 Task: Look for space in Placetas, Cuba from 8th June, 2023 to 19th June, 2023 for 1 adult in price range Rs.5000 to Rs.12000. Place can be shared room with 1  bedroom having 1 bed and 1 bathroom. Property type can be house, flat, guest house, hotel. Booking option can be shelf check-in. Required host language is .
Action: Mouse moved to (460, 100)
Screenshot: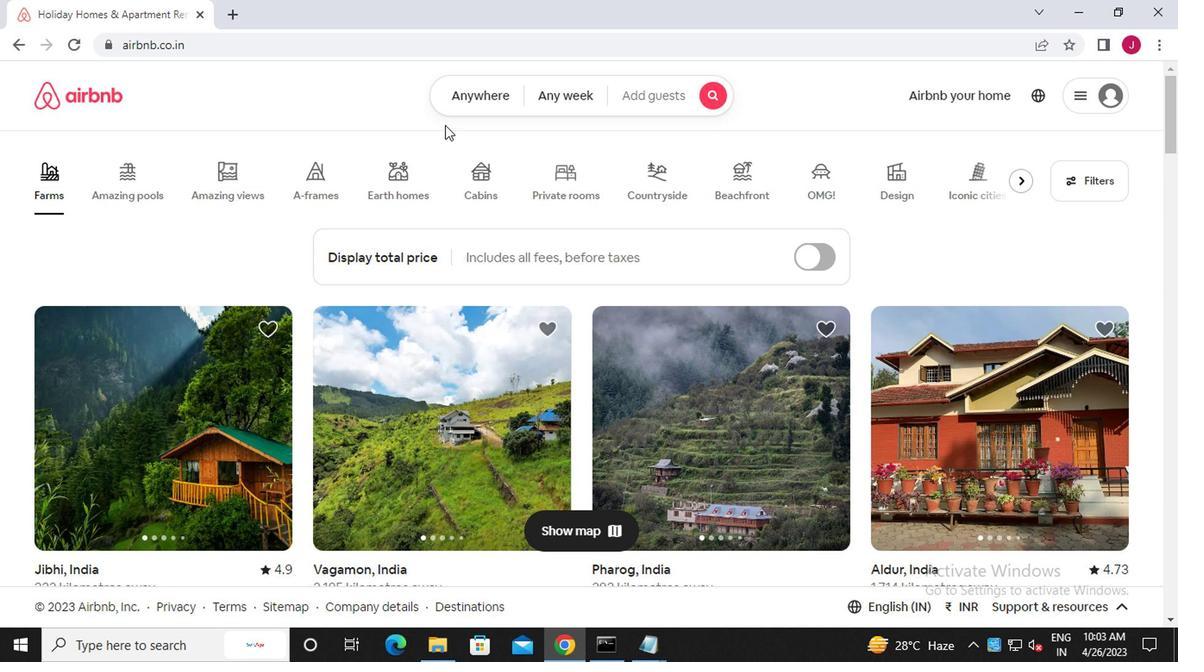 
Action: Mouse pressed left at (460, 100)
Screenshot: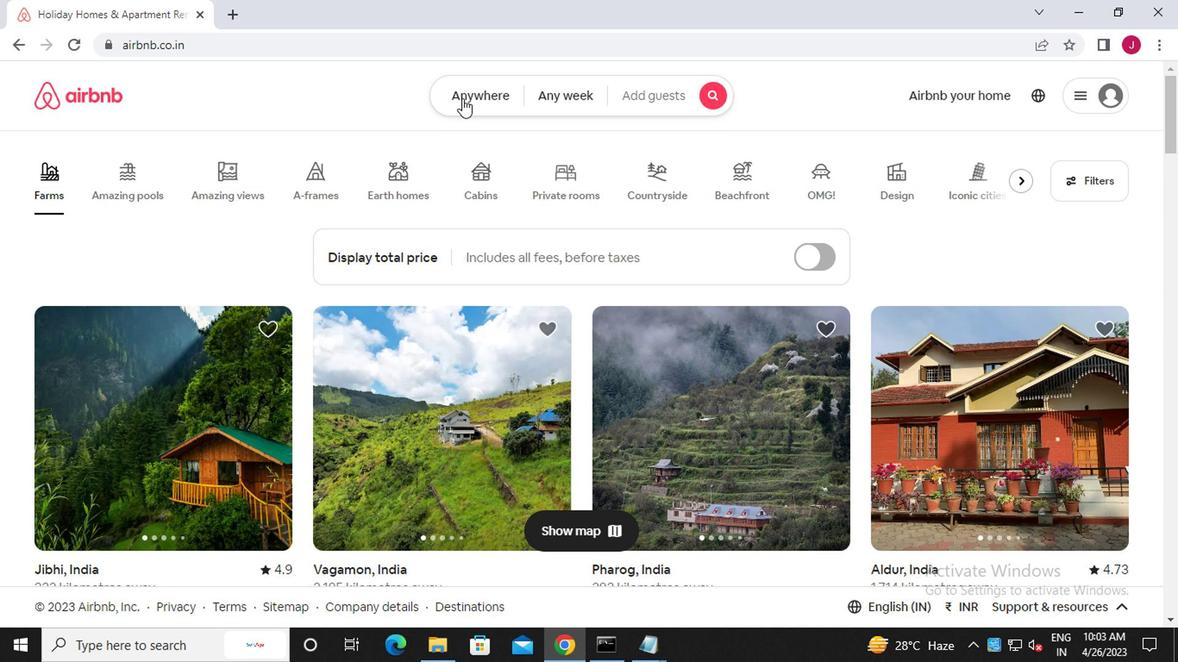 
Action: Mouse moved to (294, 168)
Screenshot: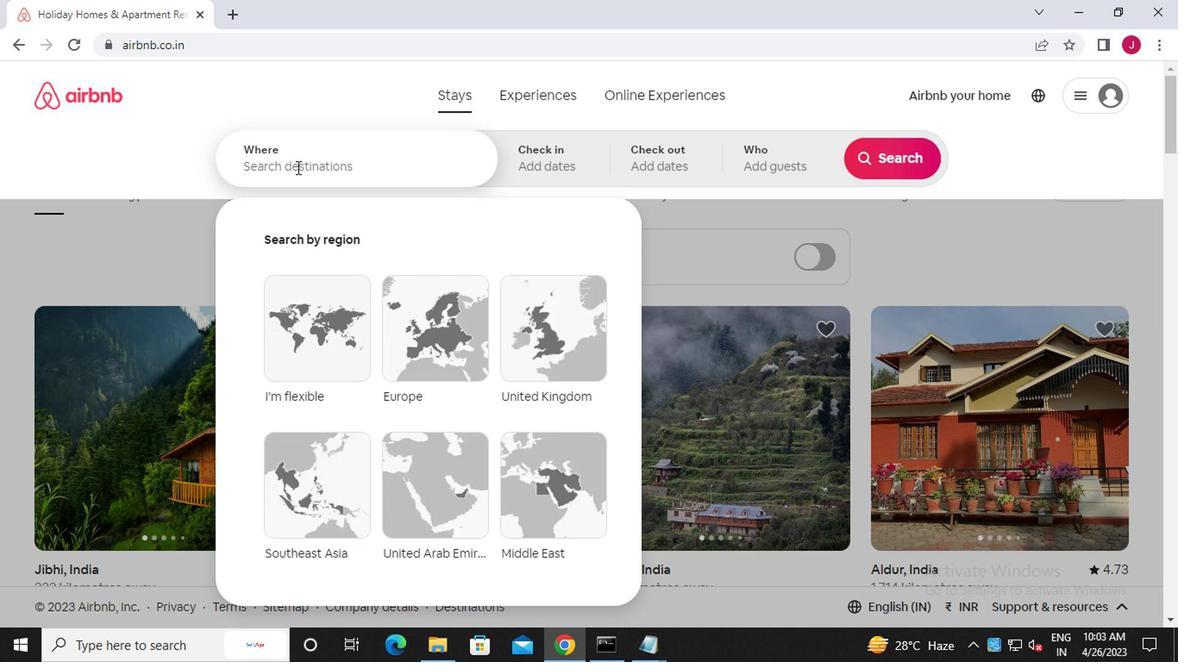 
Action: Mouse pressed left at (294, 168)
Screenshot: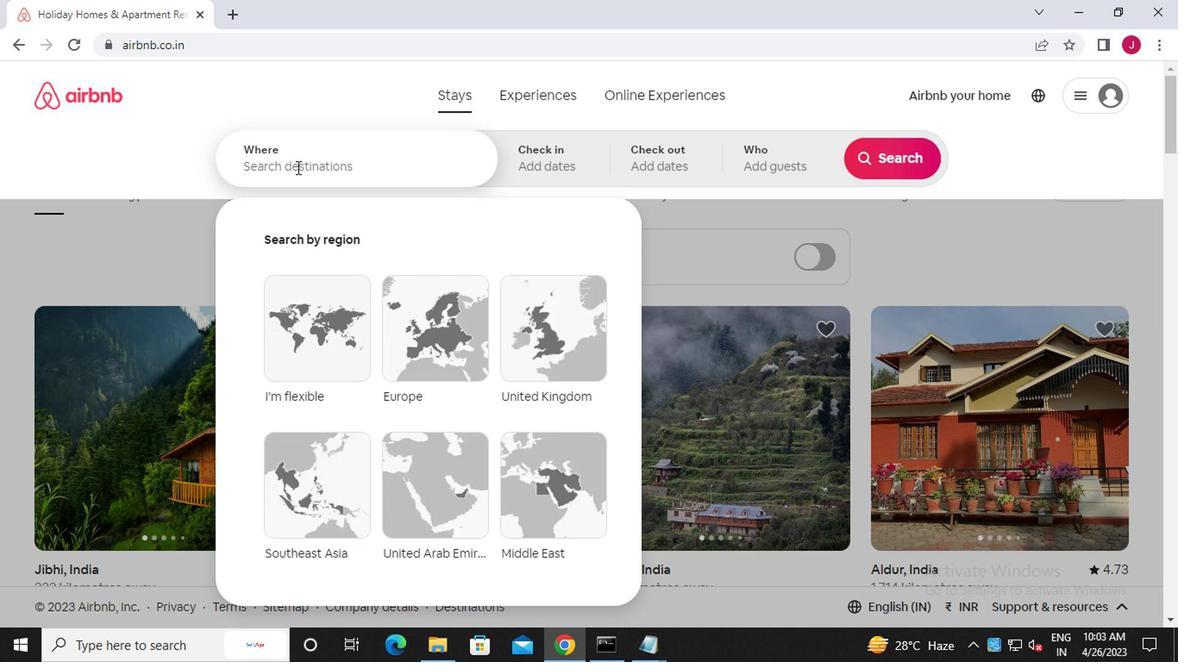 
Action: Mouse moved to (294, 169)
Screenshot: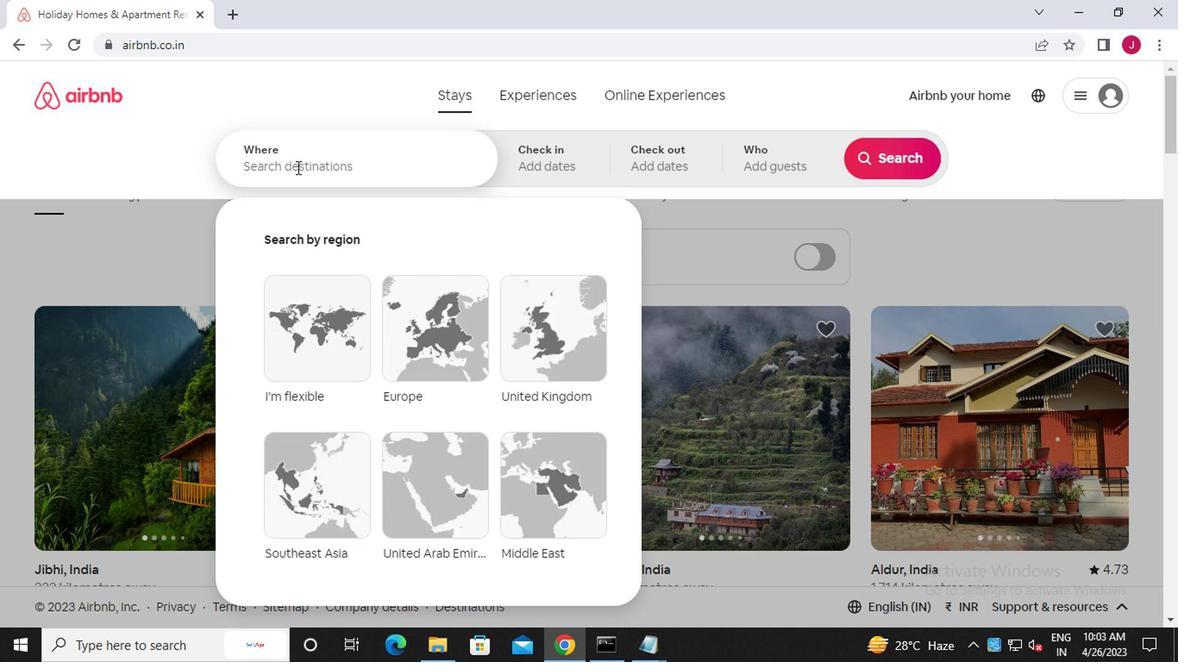 
Action: Key pressed p<Key.caps_lock>lacetas,<Key.caps_lock>c<Key.caps_lock>uba
Screenshot: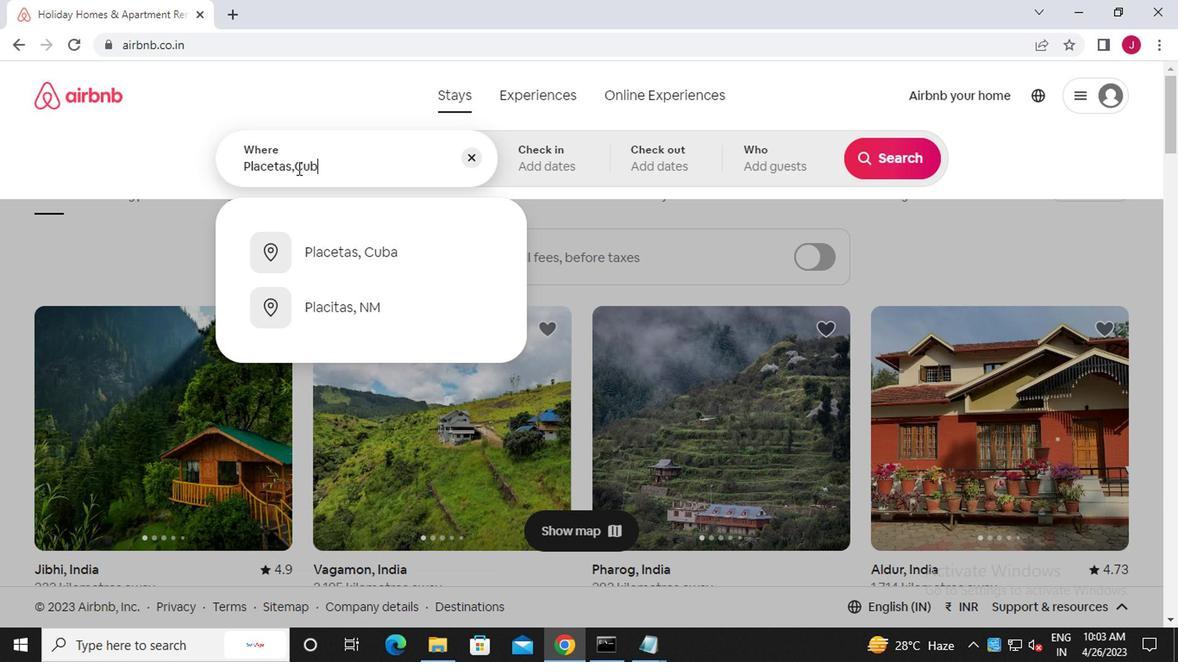 
Action: Mouse moved to (354, 254)
Screenshot: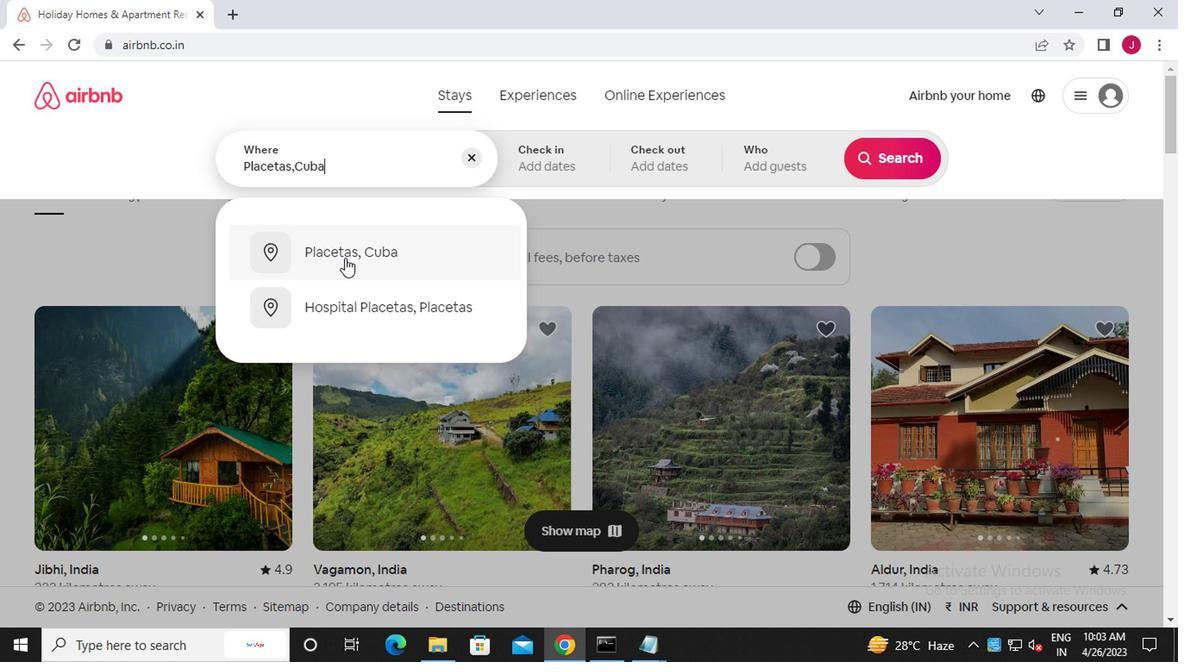 
Action: Mouse pressed left at (354, 254)
Screenshot: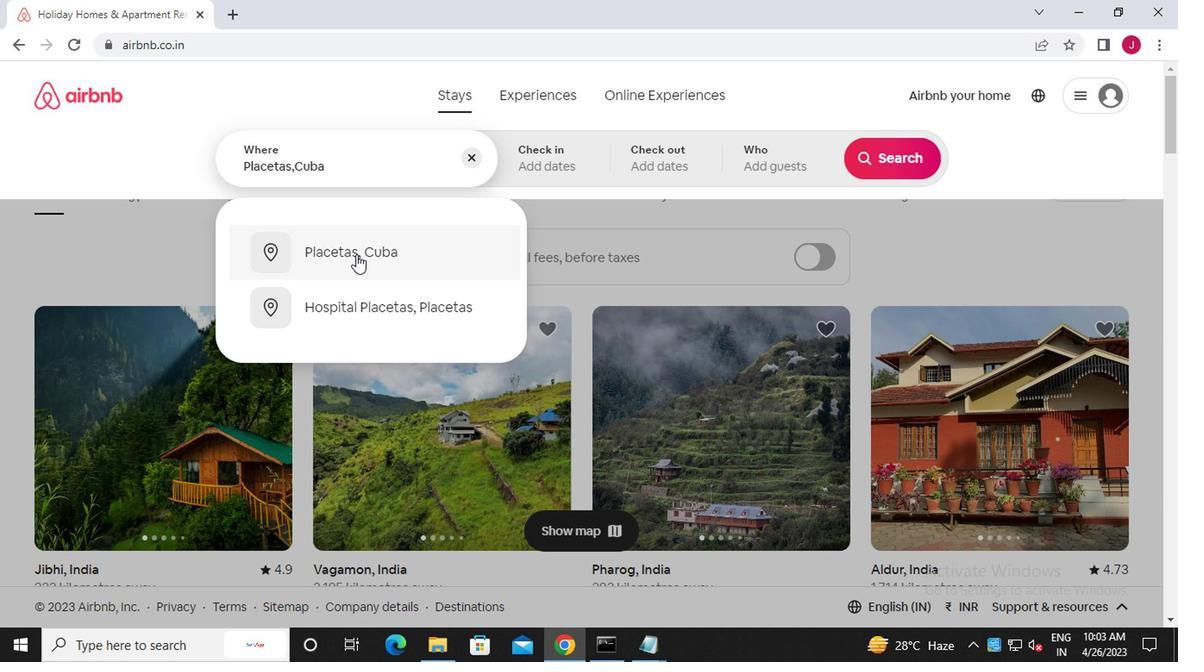 
Action: Mouse moved to (871, 301)
Screenshot: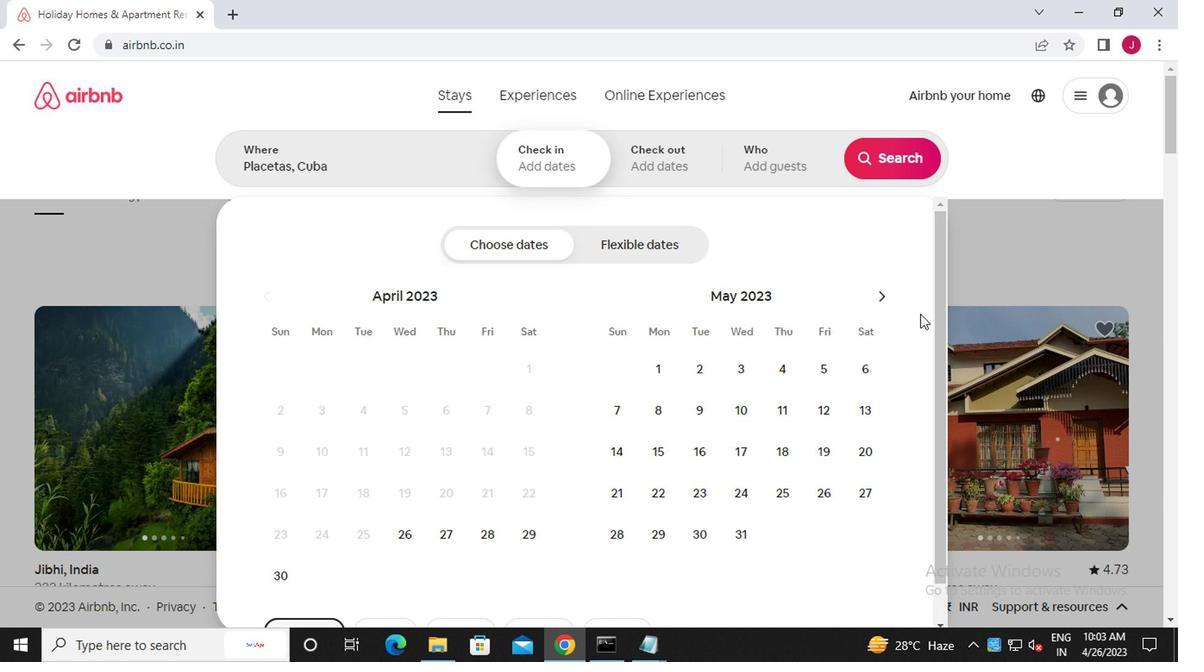 
Action: Mouse pressed left at (871, 301)
Screenshot: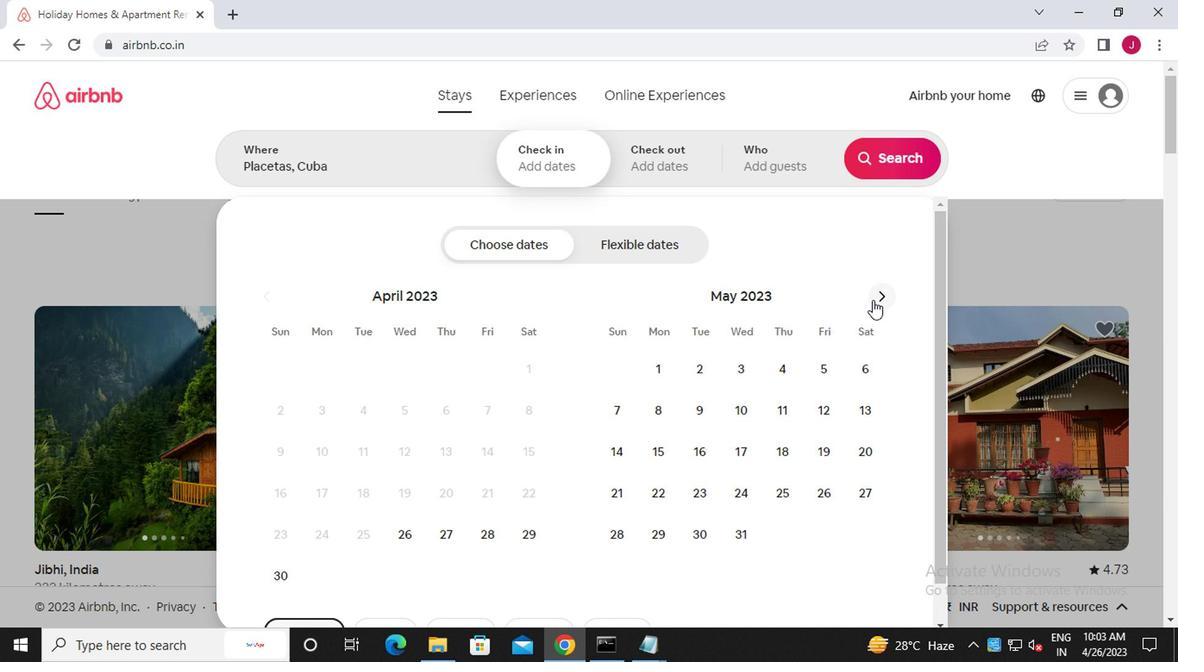 
Action: Mouse moved to (784, 420)
Screenshot: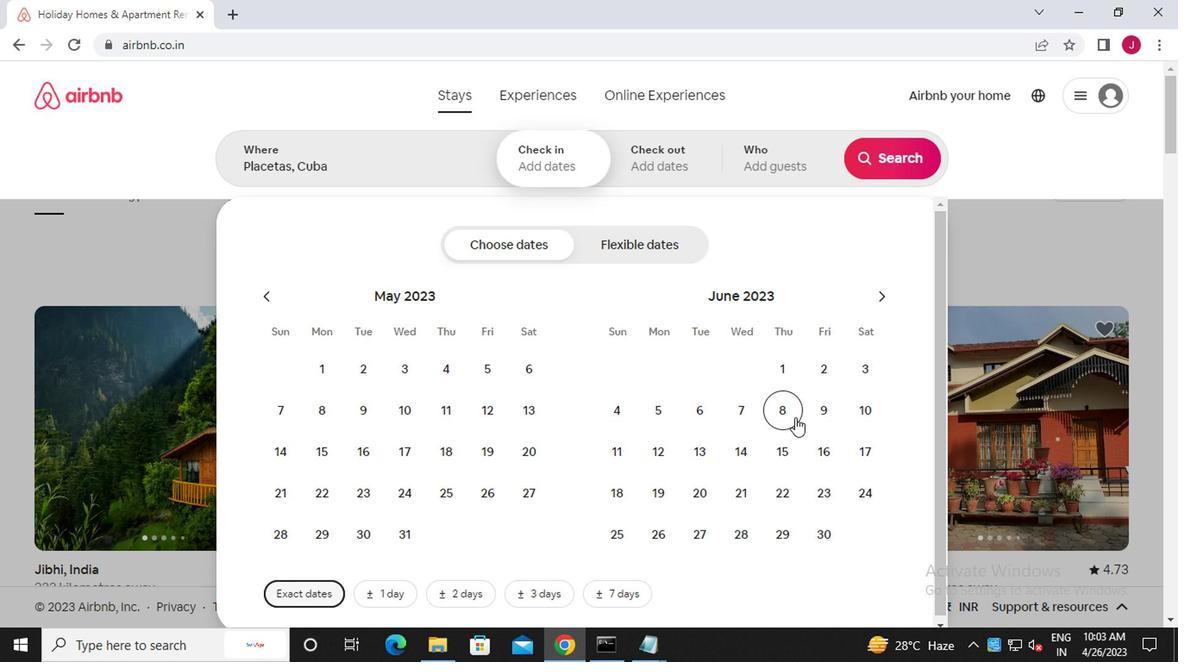 
Action: Mouse pressed left at (784, 420)
Screenshot: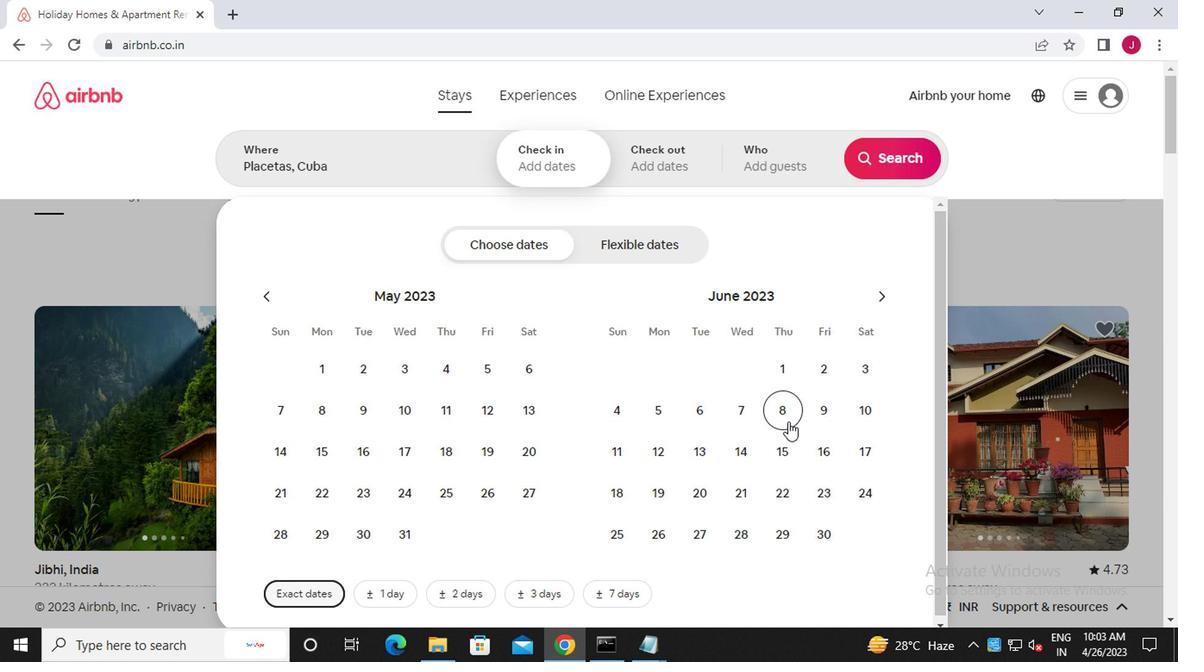 
Action: Mouse moved to (661, 494)
Screenshot: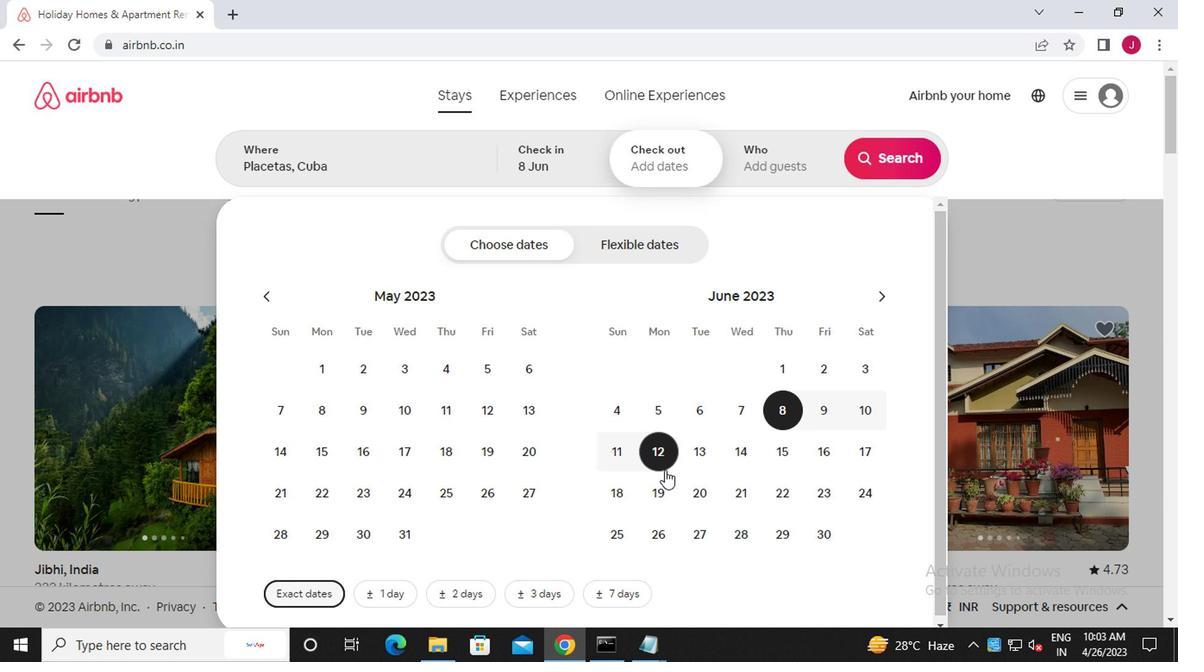 
Action: Mouse pressed left at (661, 494)
Screenshot: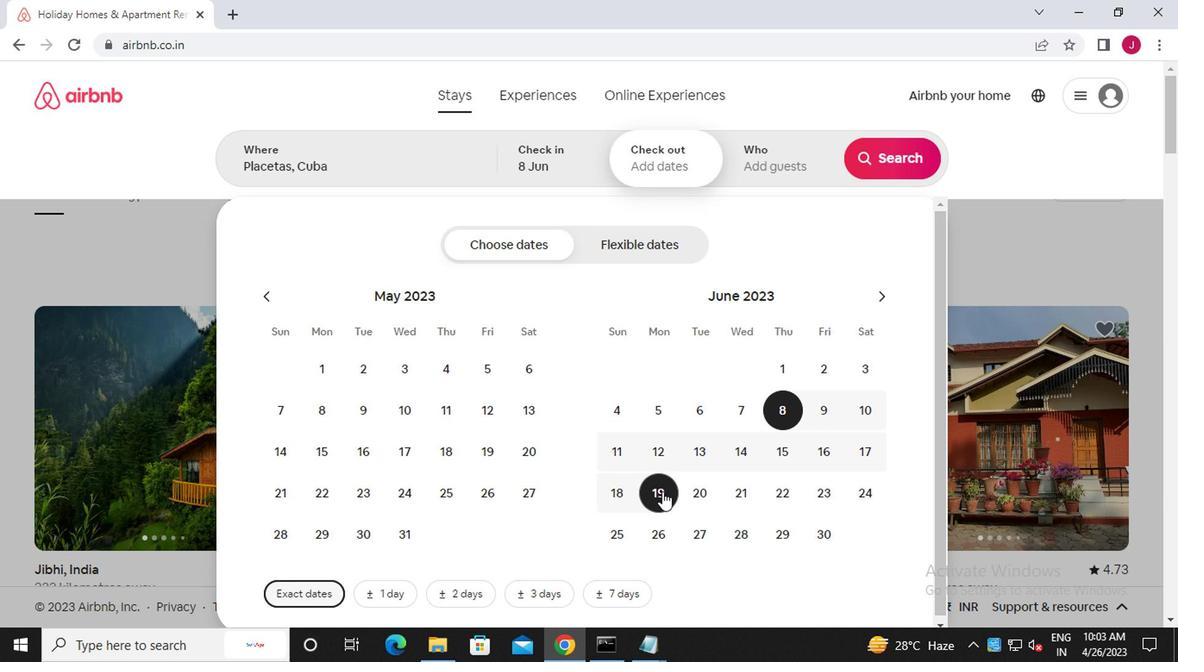 
Action: Mouse moved to (767, 158)
Screenshot: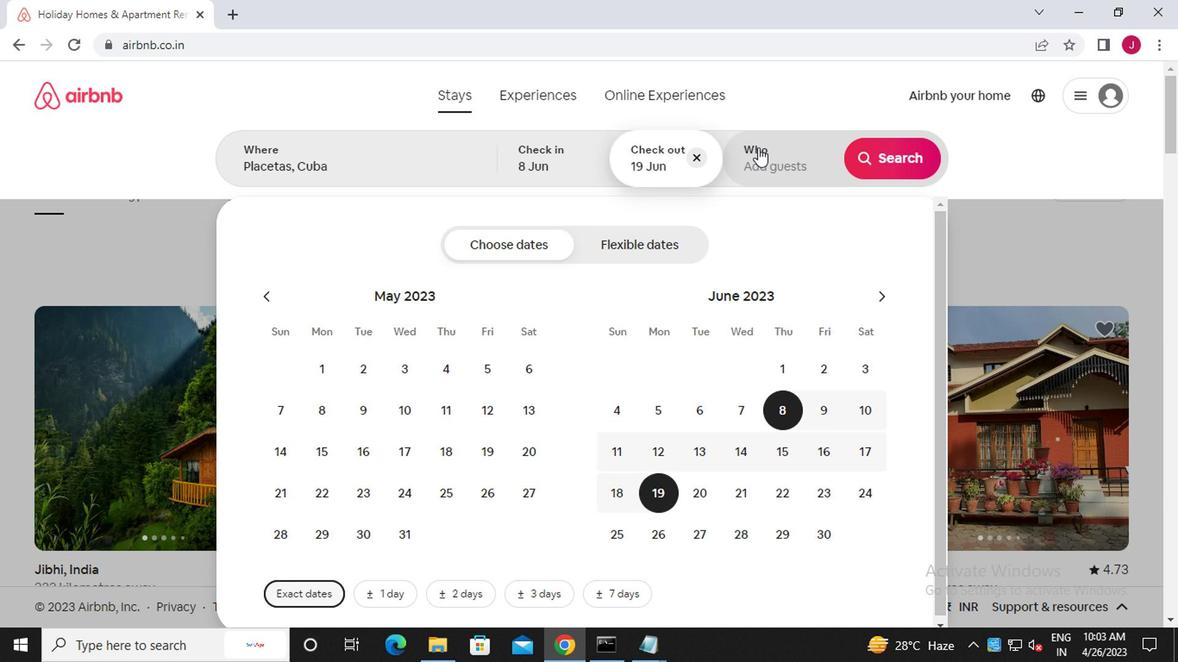 
Action: Mouse pressed left at (767, 158)
Screenshot: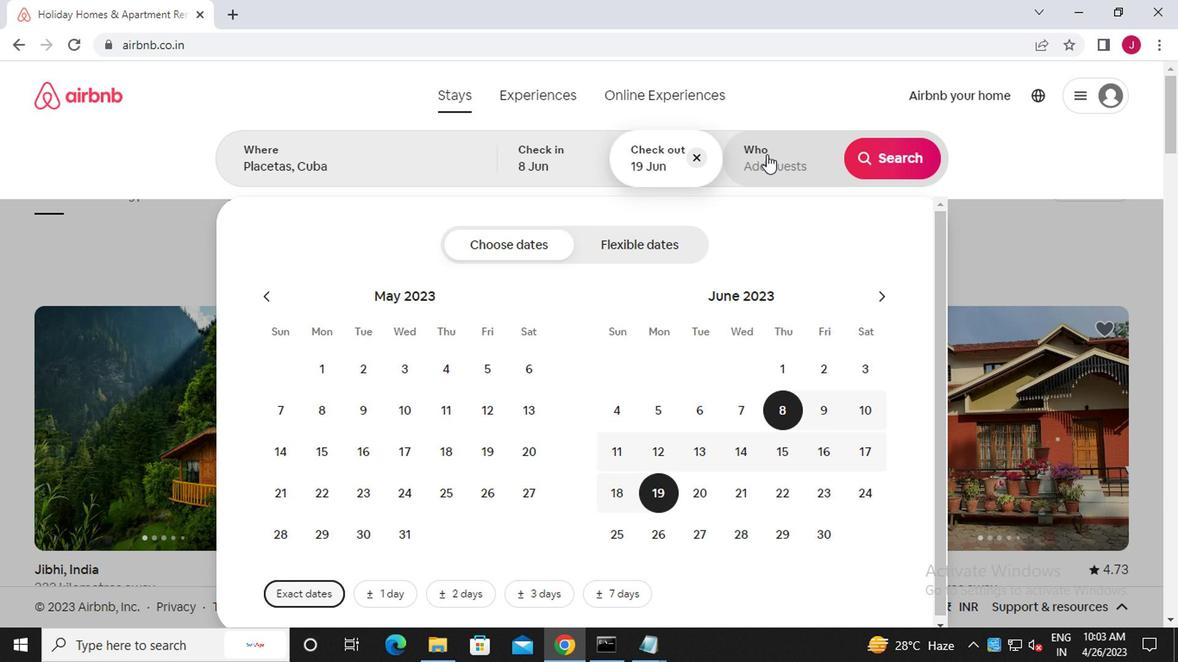 
Action: Mouse moved to (904, 247)
Screenshot: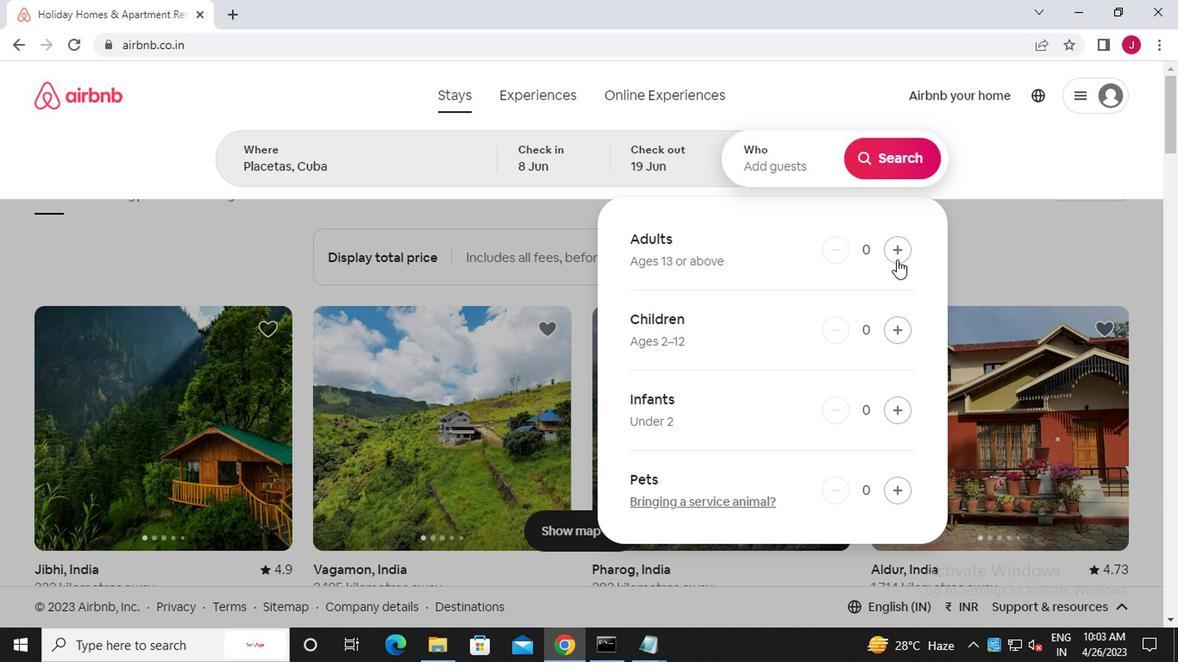 
Action: Mouse pressed left at (904, 247)
Screenshot: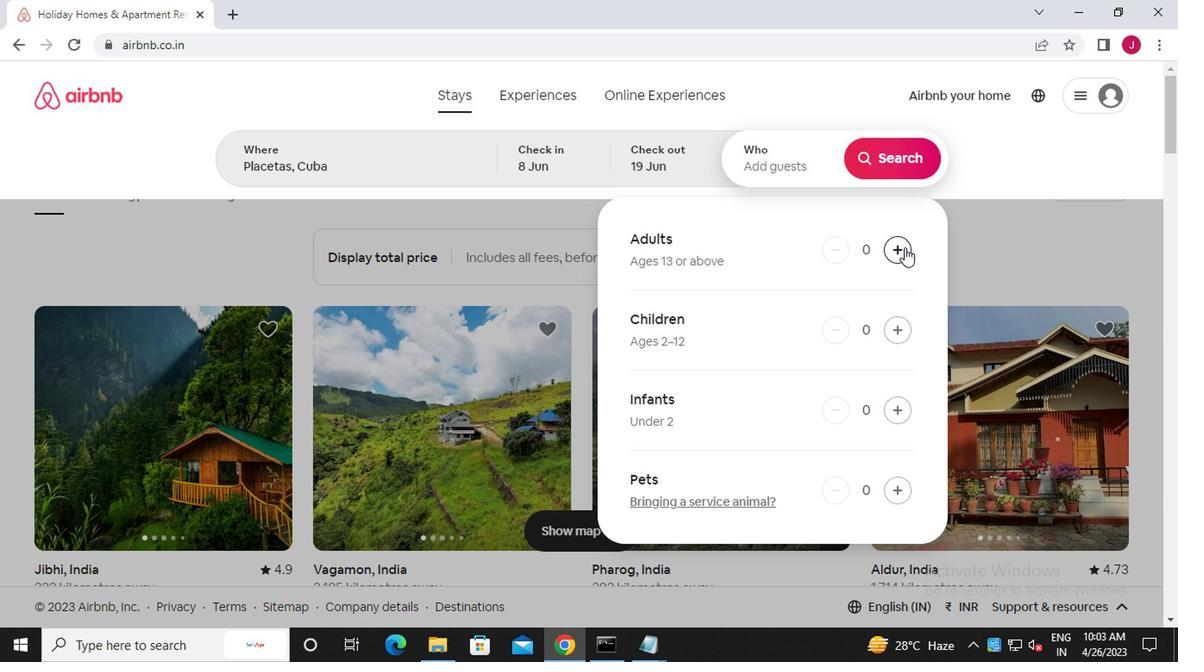 
Action: Mouse moved to (908, 158)
Screenshot: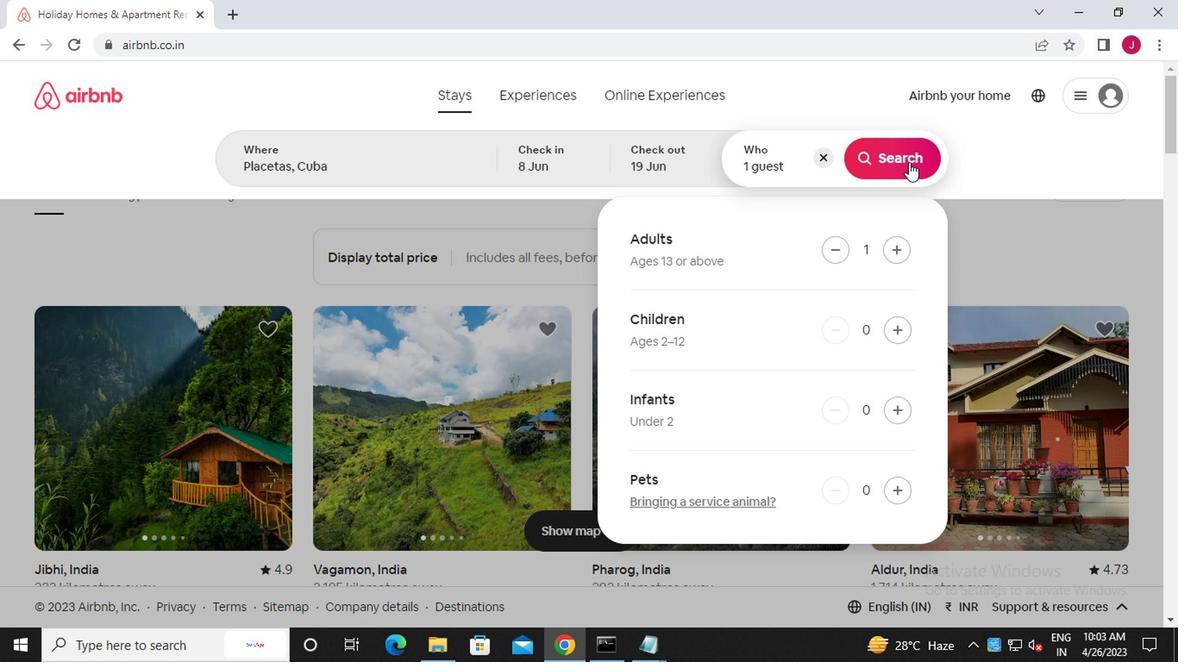 
Action: Mouse pressed left at (908, 158)
Screenshot: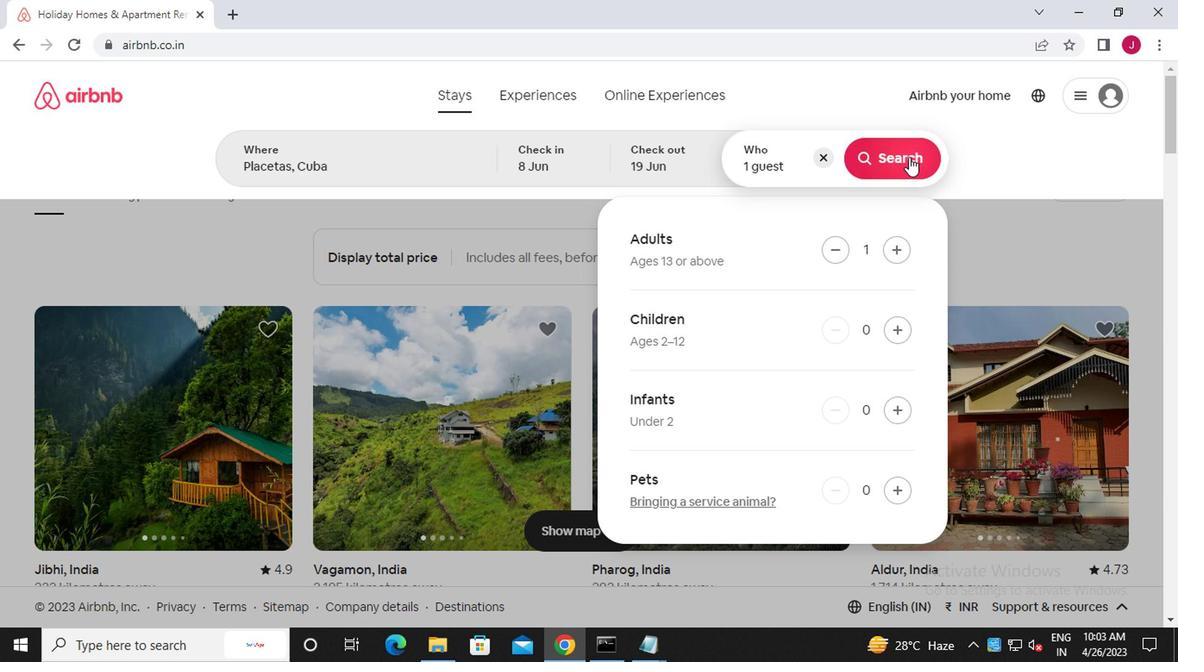 
Action: Mouse moved to (1111, 166)
Screenshot: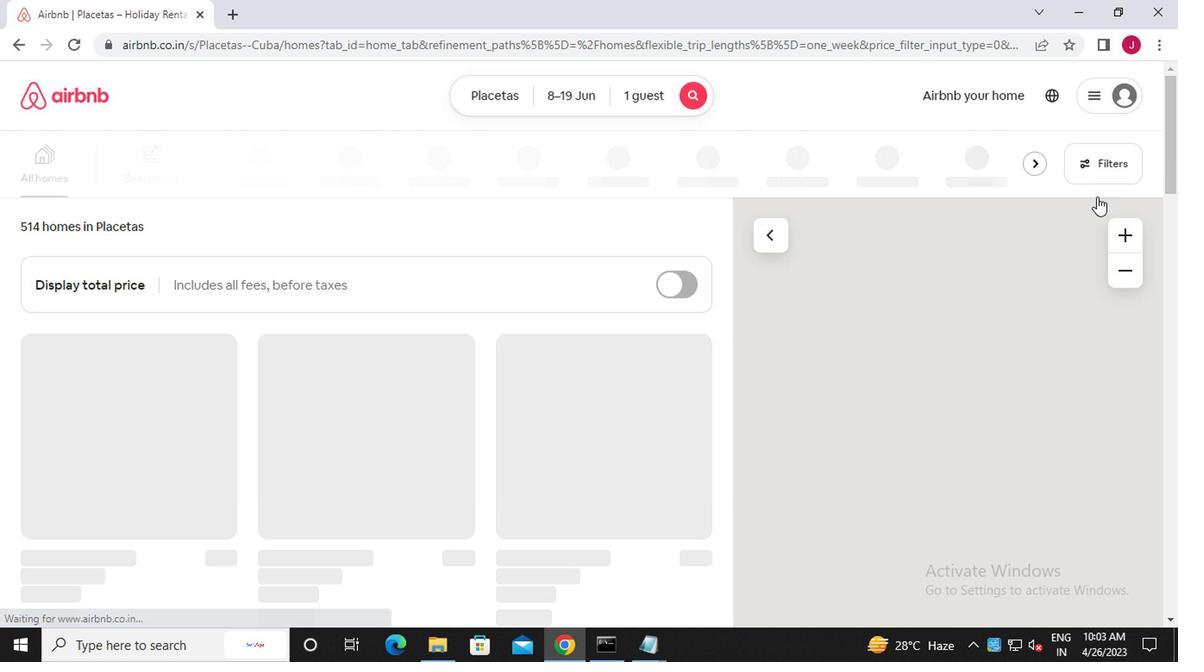 
Action: Mouse pressed left at (1111, 166)
Screenshot: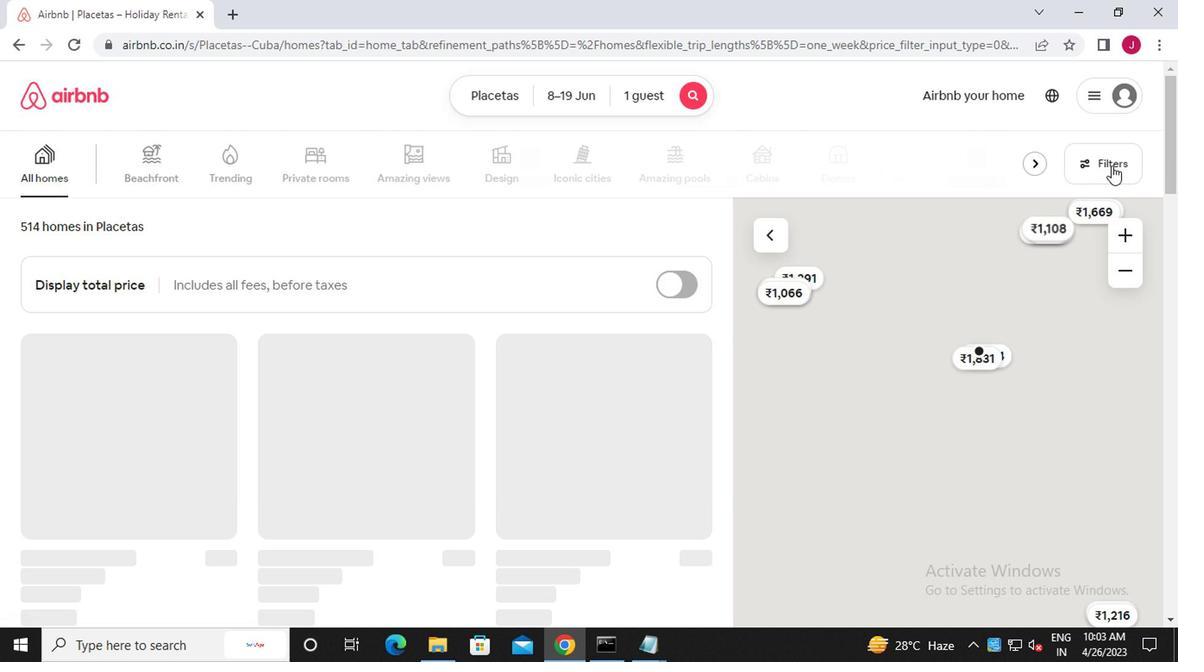 
Action: Mouse moved to (423, 370)
Screenshot: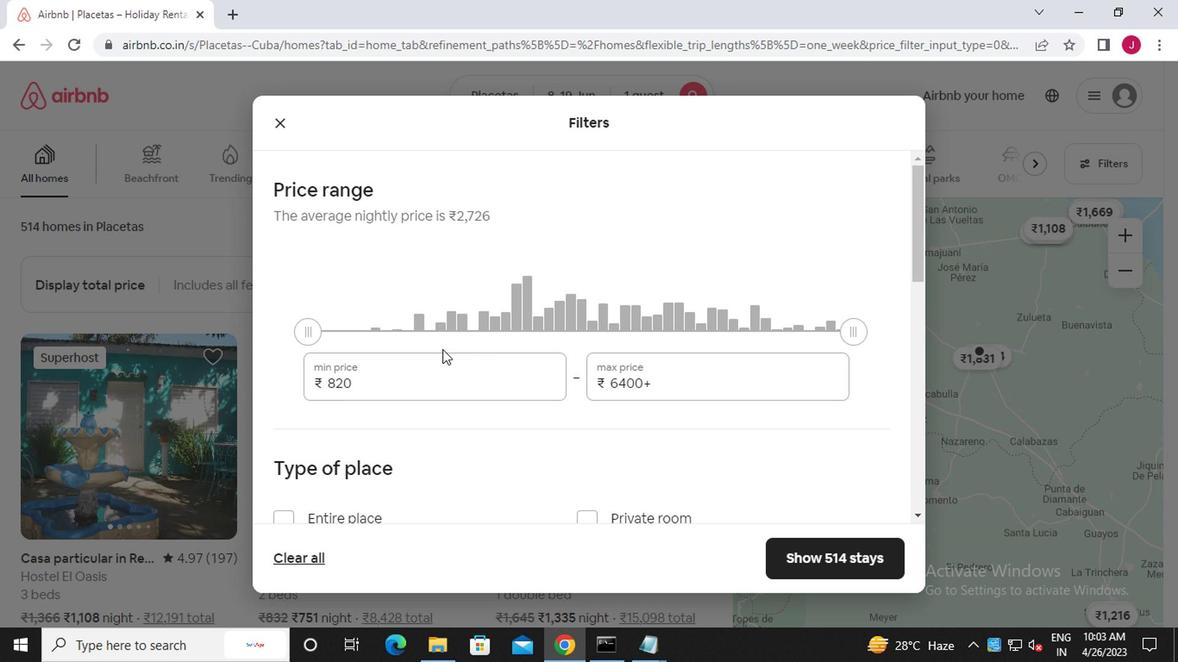 
Action: Mouse pressed left at (423, 370)
Screenshot: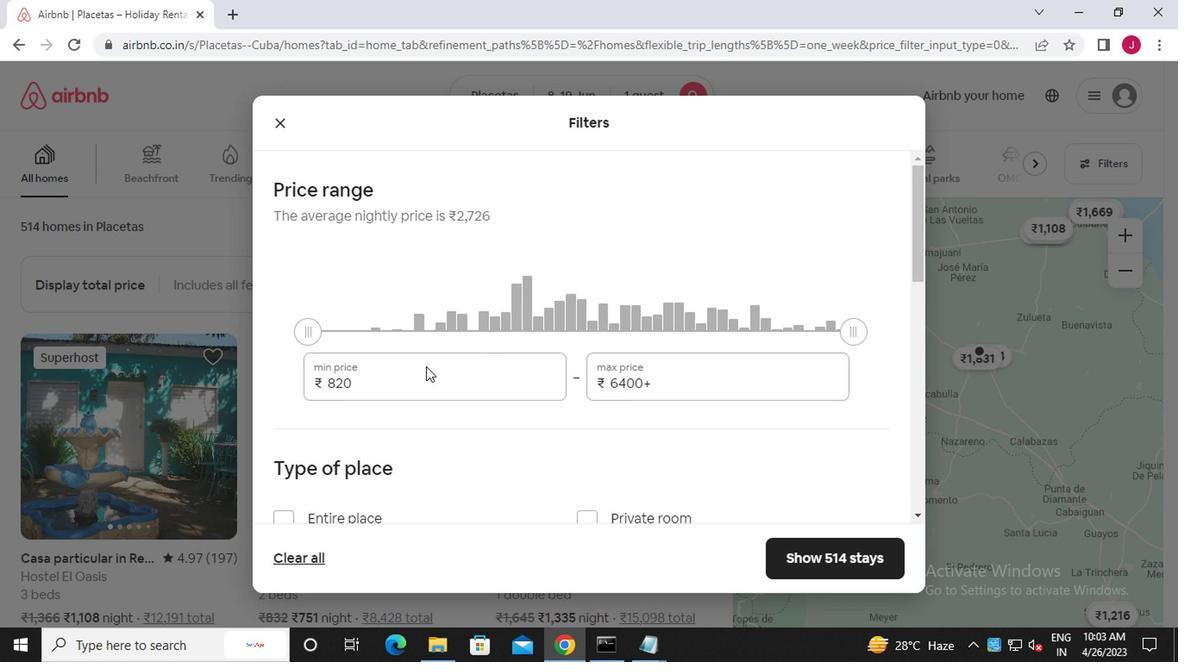 
Action: Mouse moved to (425, 370)
Screenshot: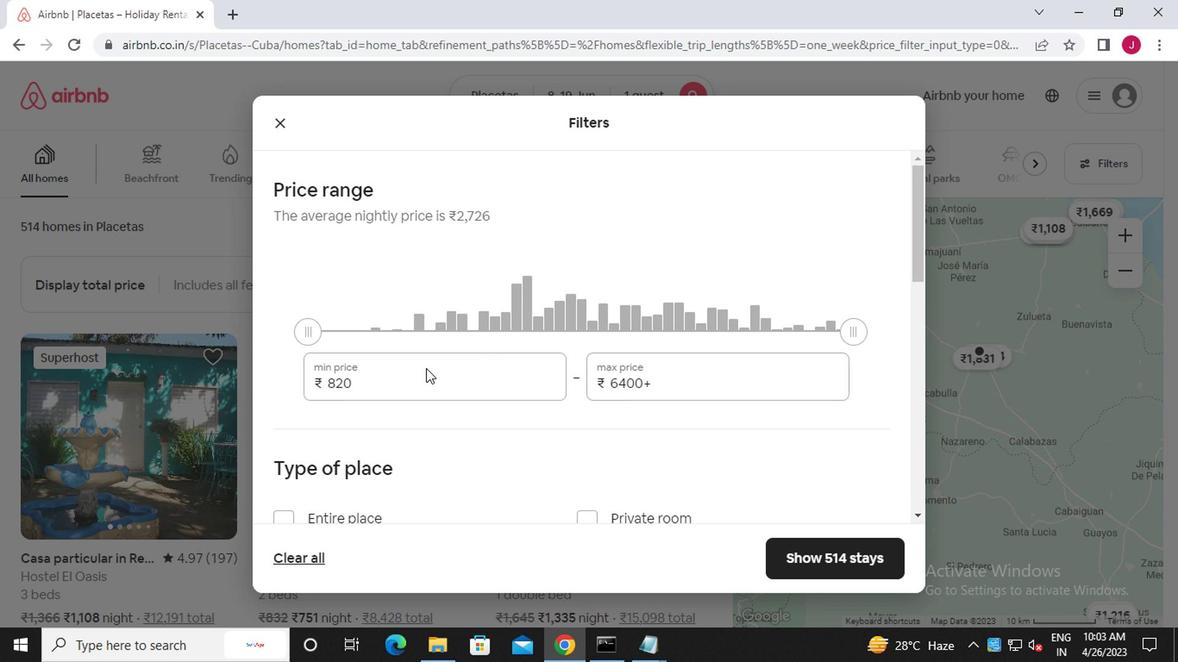 
Action: Key pressed <Key.backspace><Key.backspace><Key.backspace><<101>><<96>><<96>><<96>>
Screenshot: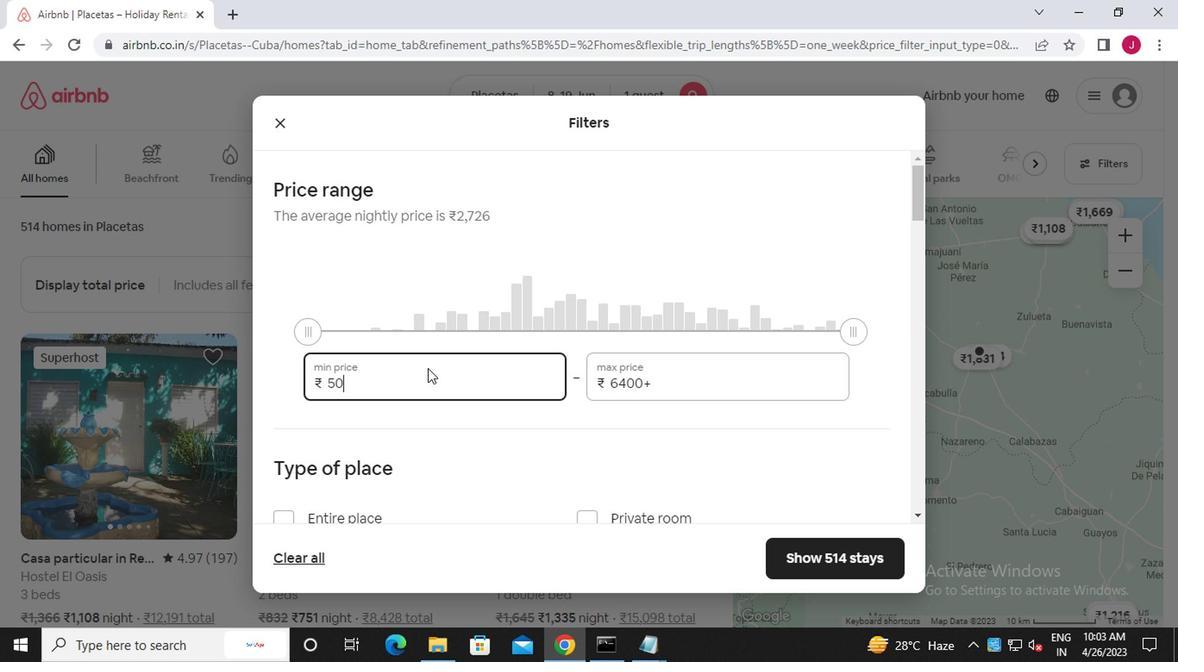 
Action: Mouse moved to (704, 379)
Screenshot: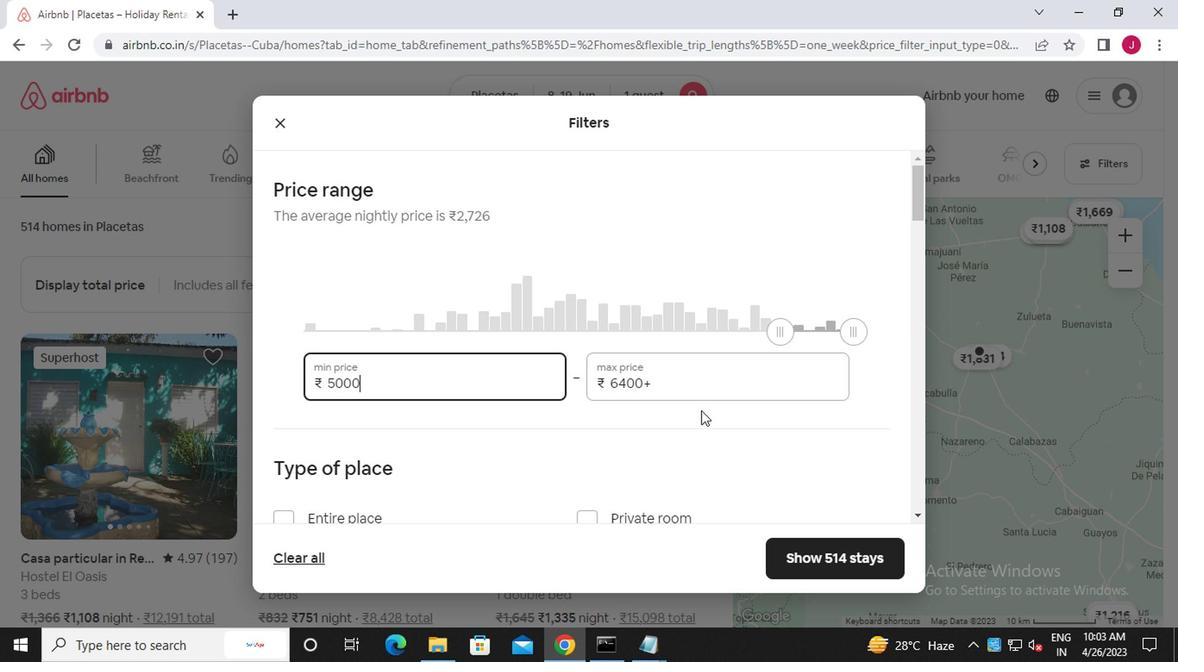 
Action: Mouse pressed left at (704, 379)
Screenshot: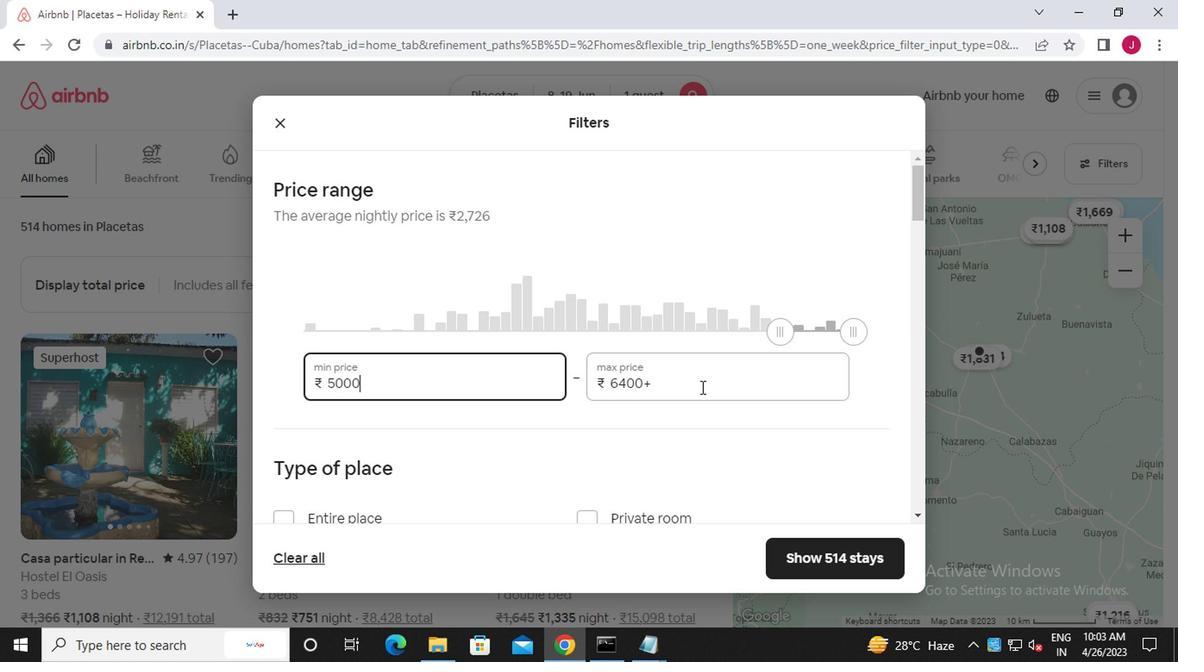 
Action: Key pressed <Key.backspace><Key.backspace><Key.backspace><Key.backspace><Key.backspace><Key.backspace><Key.backspace><Key.backspace><Key.backspace><Key.backspace><<97>><<98>><<96>><<96>><<96>>
Screenshot: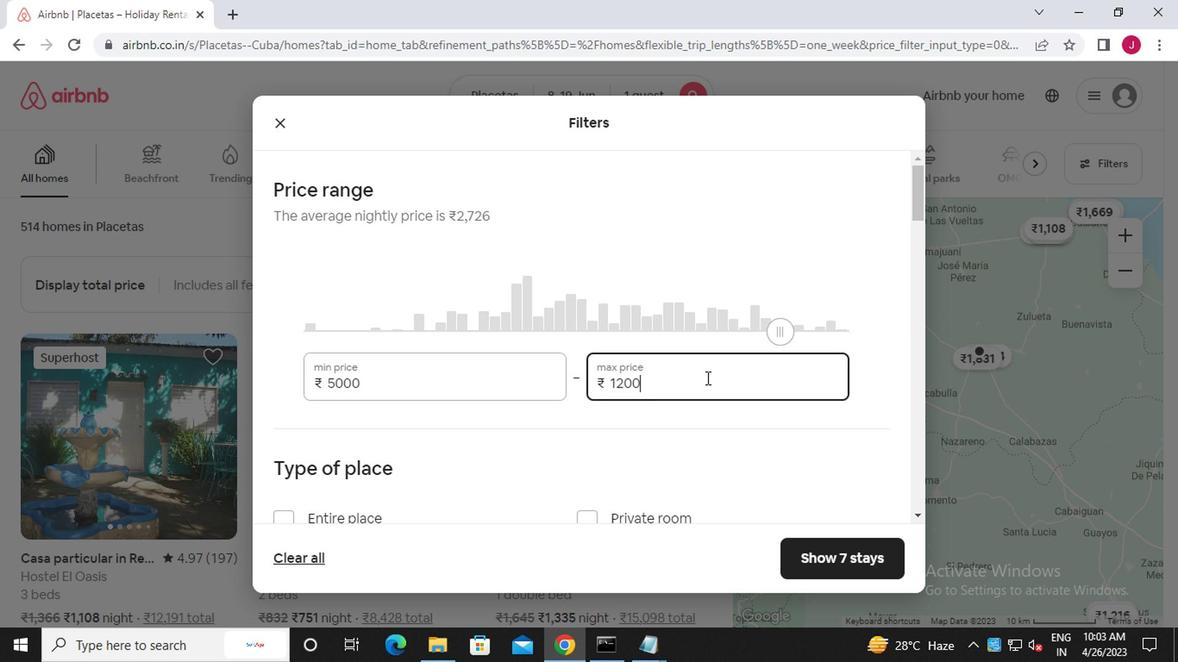 
Action: Mouse scrolled (704, 378) with delta (0, 0)
Screenshot: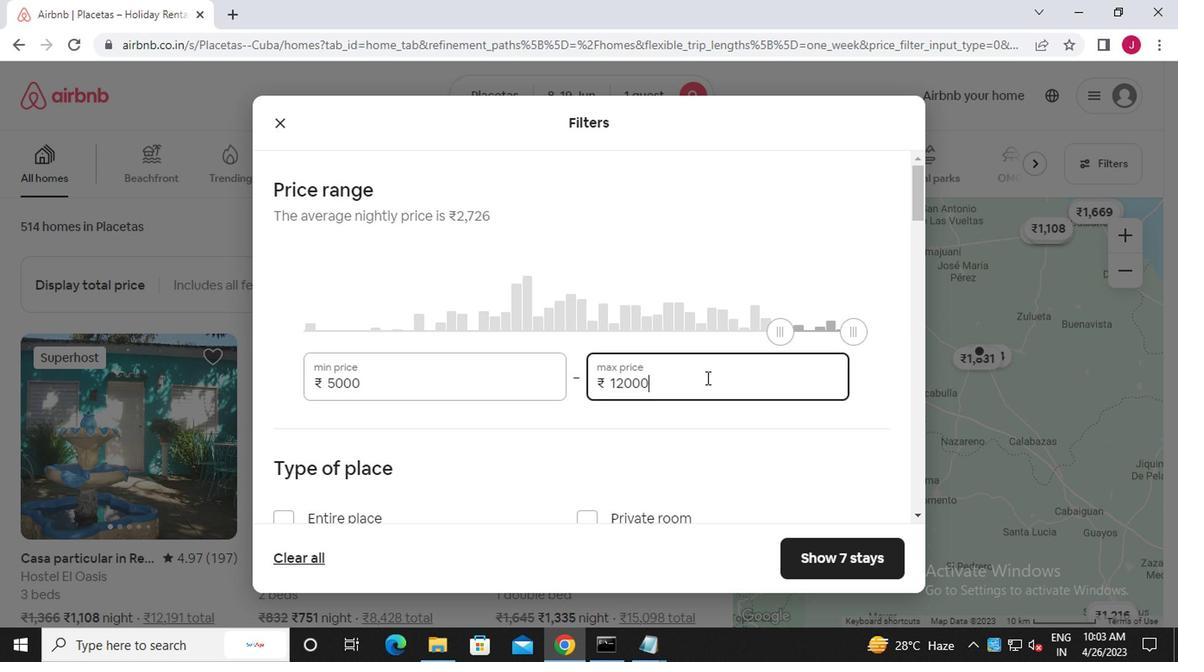 
Action: Mouse scrolled (704, 378) with delta (0, 0)
Screenshot: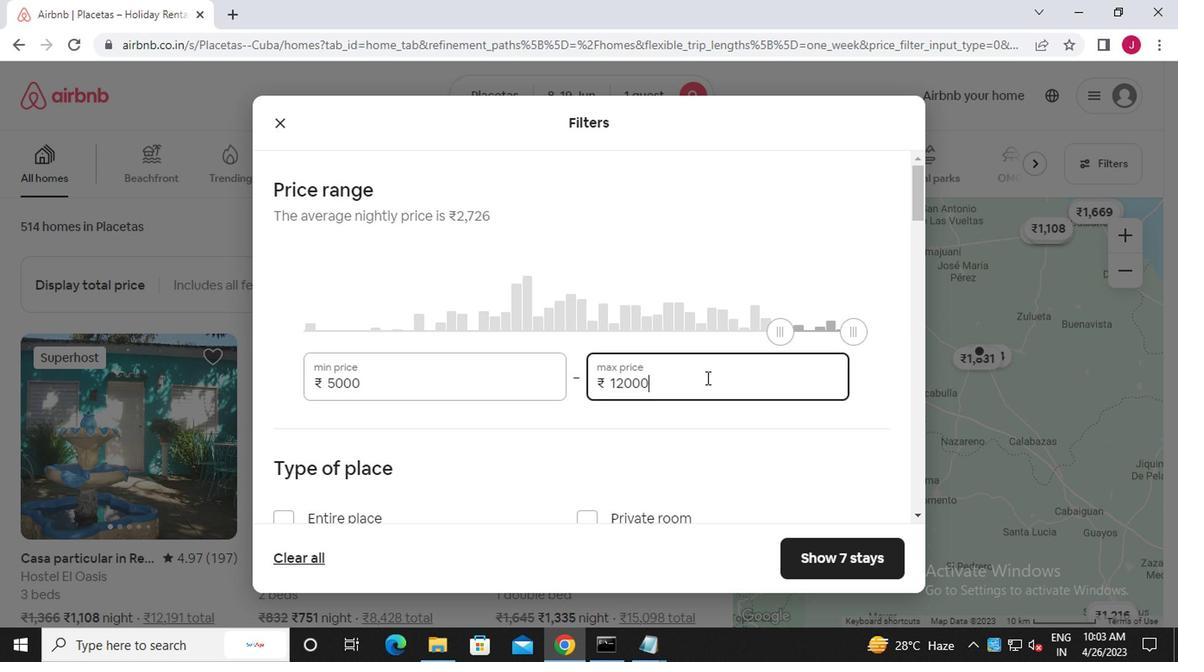 
Action: Mouse scrolled (704, 378) with delta (0, 0)
Screenshot: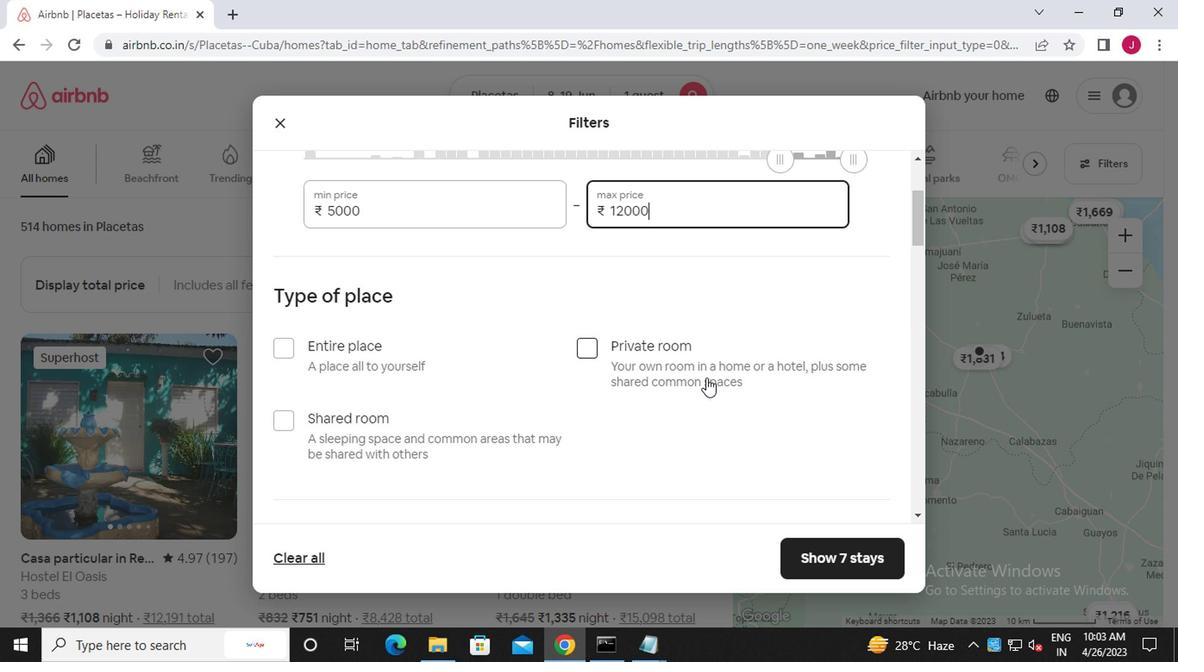 
Action: Mouse moved to (288, 336)
Screenshot: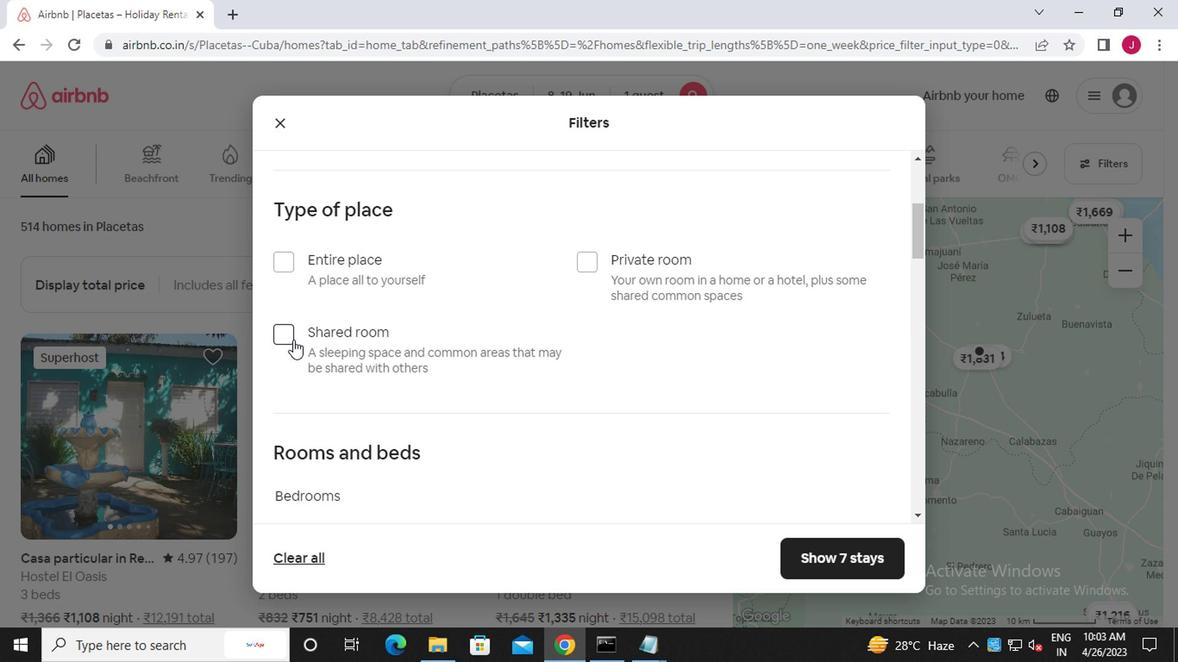 
Action: Mouse pressed left at (288, 336)
Screenshot: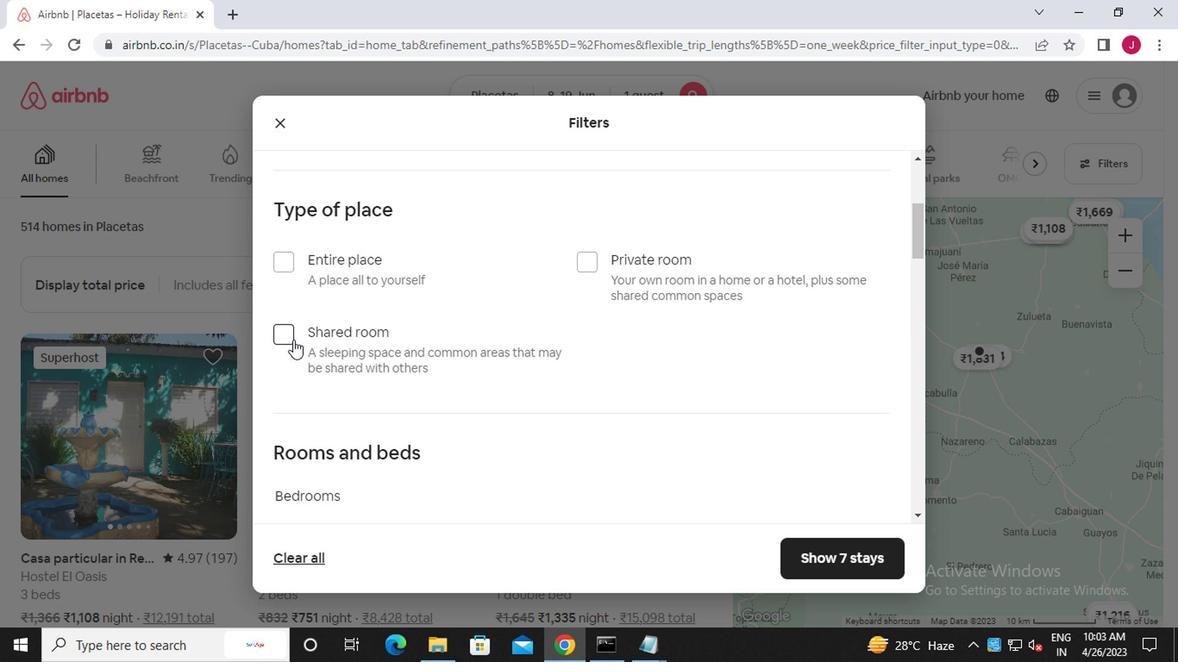 
Action: Mouse moved to (471, 359)
Screenshot: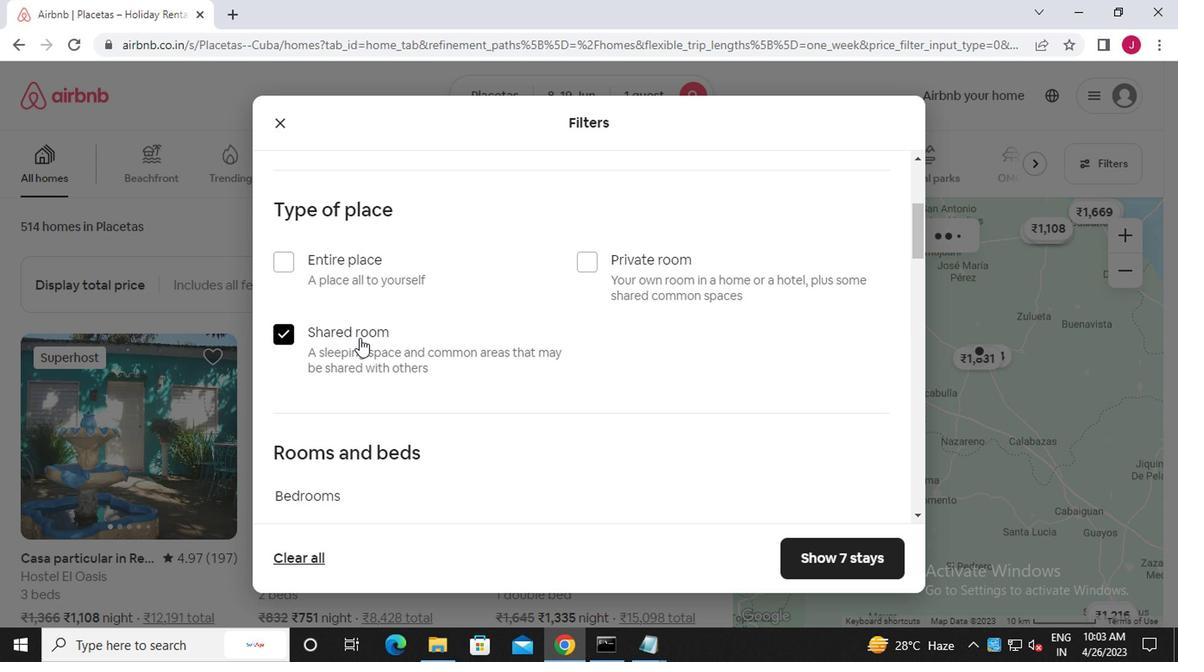 
Action: Mouse scrolled (471, 358) with delta (0, -1)
Screenshot: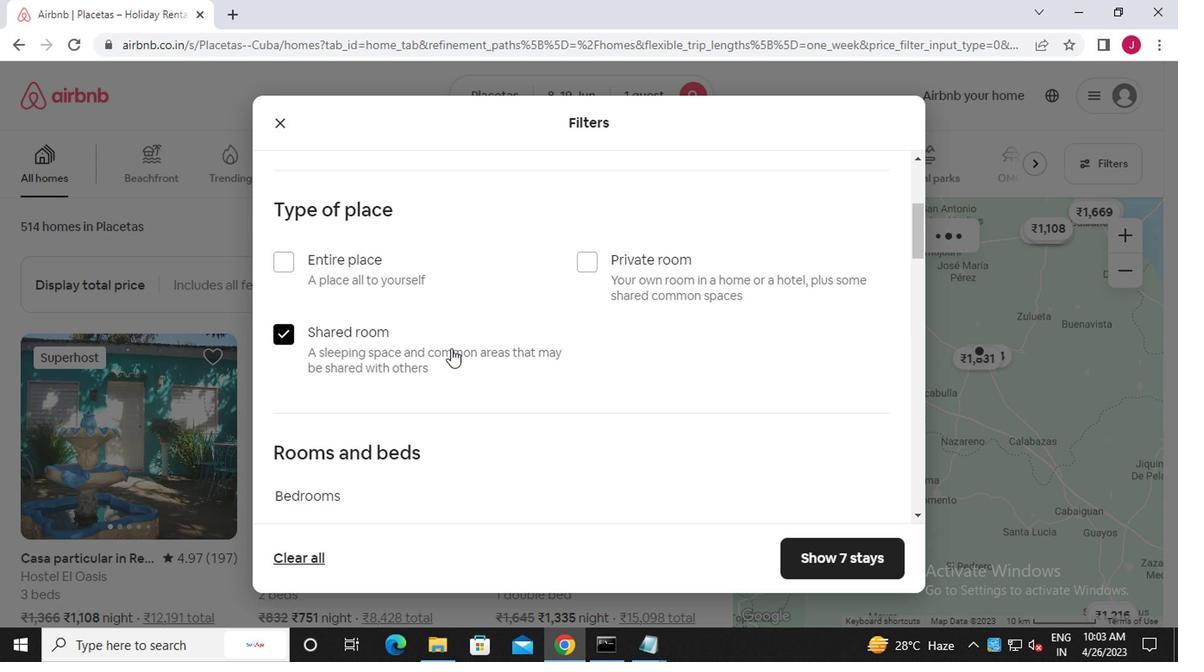 
Action: Mouse scrolled (471, 358) with delta (0, -1)
Screenshot: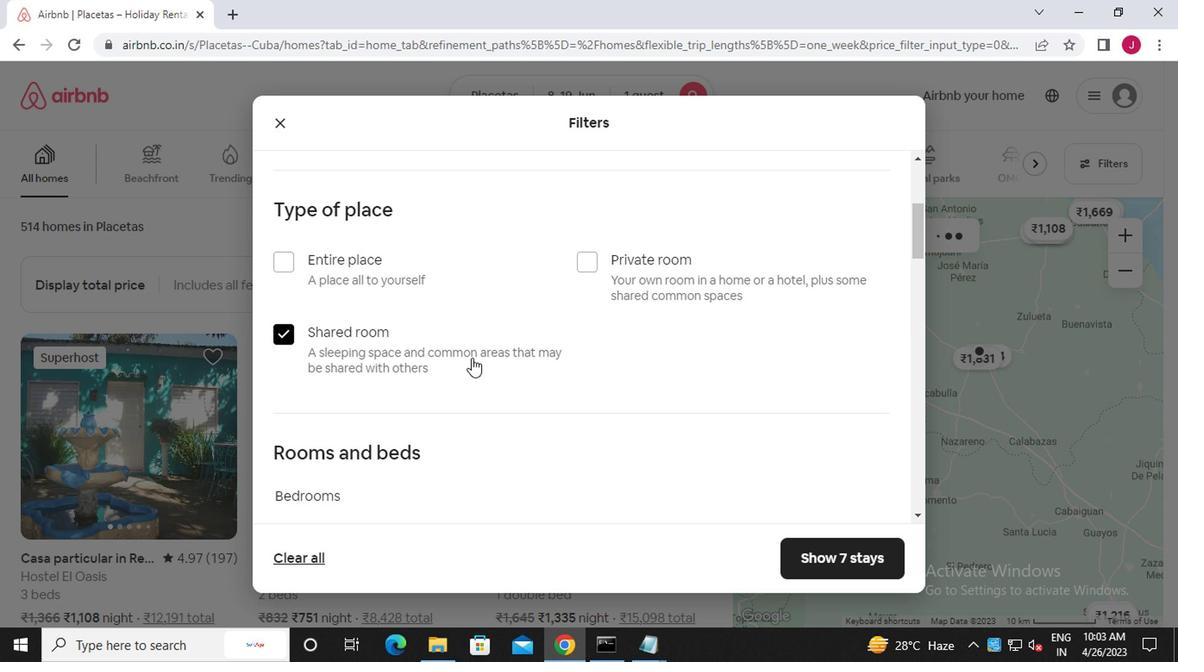 
Action: Mouse moved to (473, 360)
Screenshot: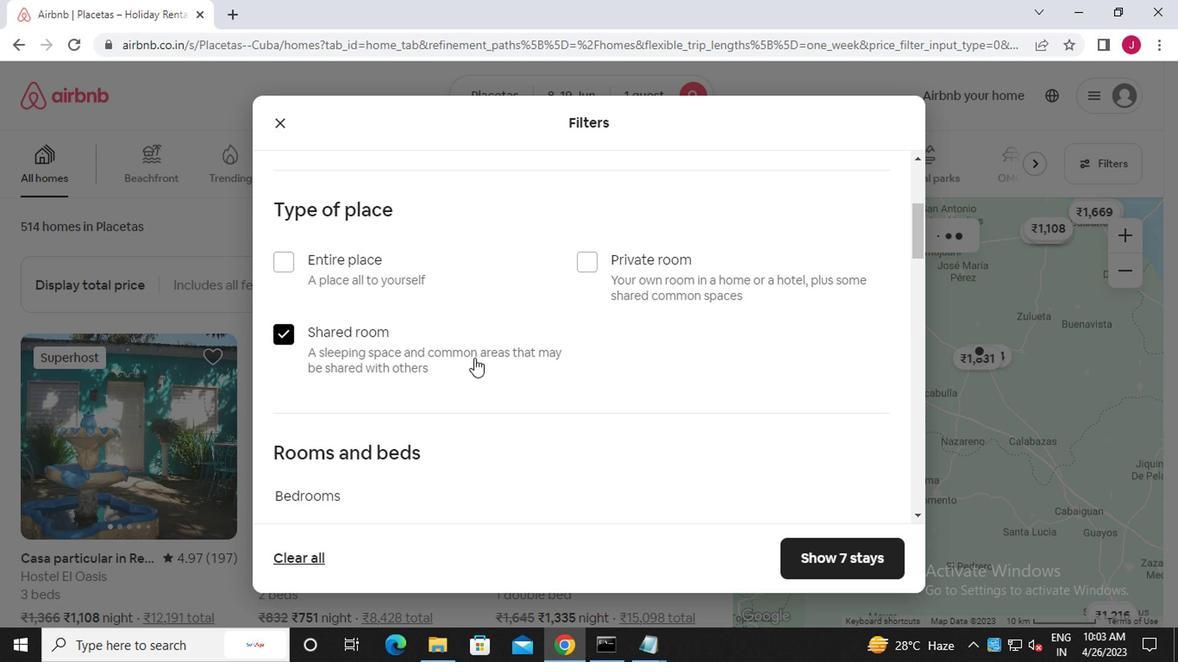 
Action: Mouse scrolled (473, 359) with delta (0, 0)
Screenshot: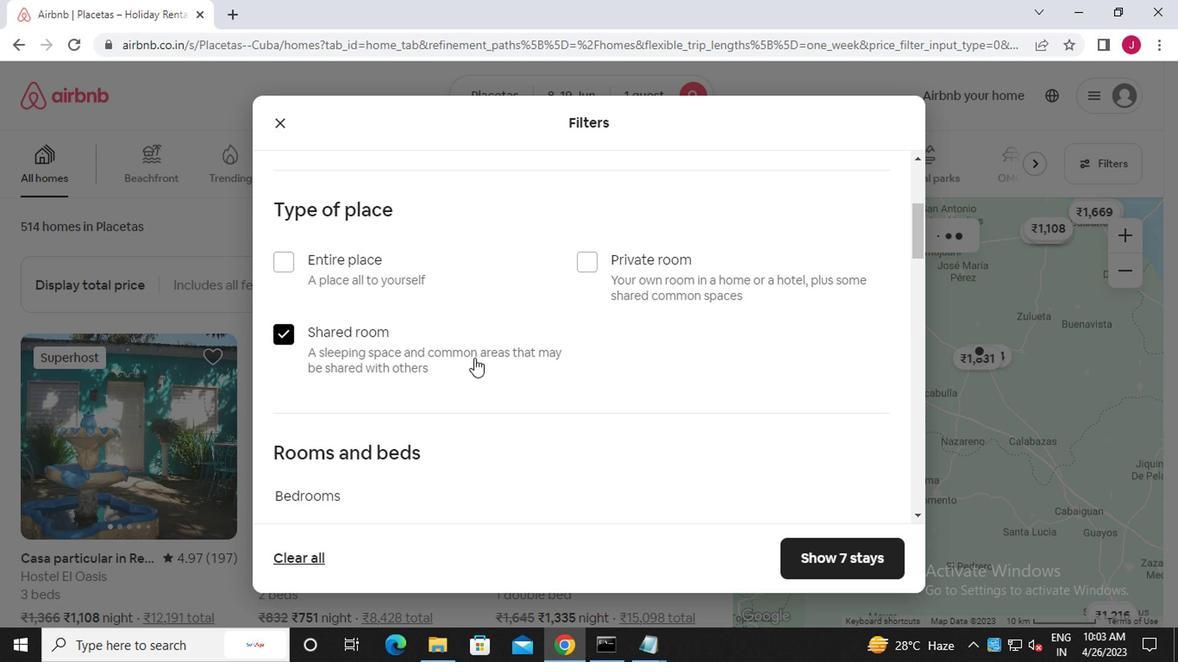 
Action: Mouse moved to (390, 283)
Screenshot: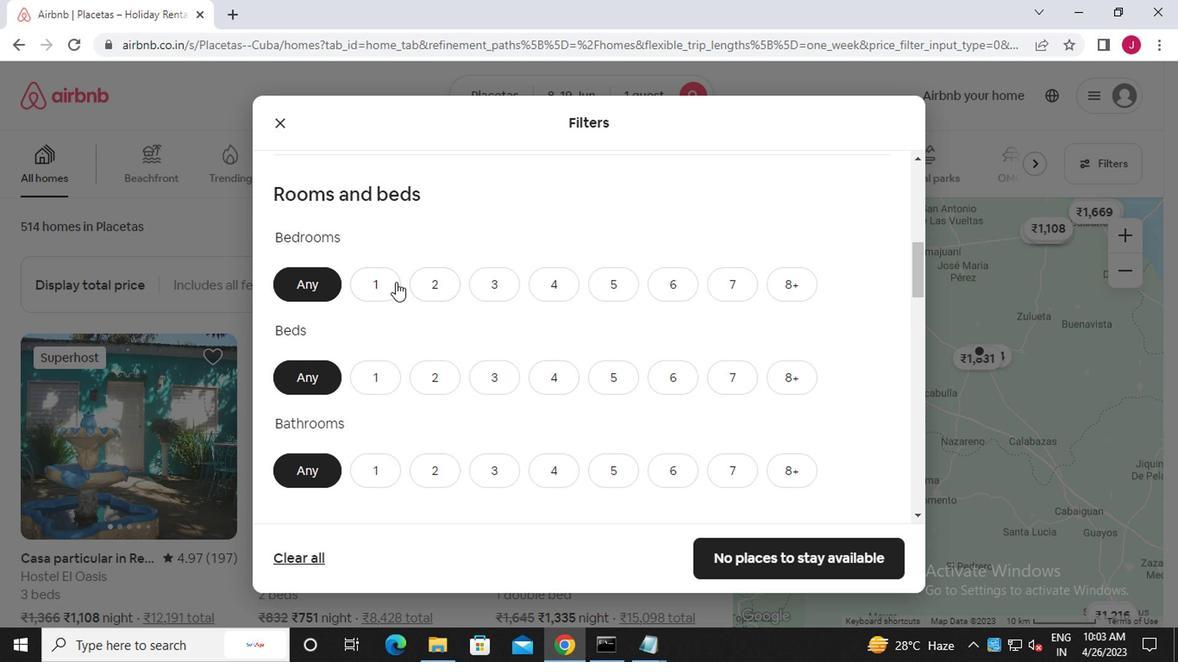 
Action: Mouse pressed left at (390, 283)
Screenshot: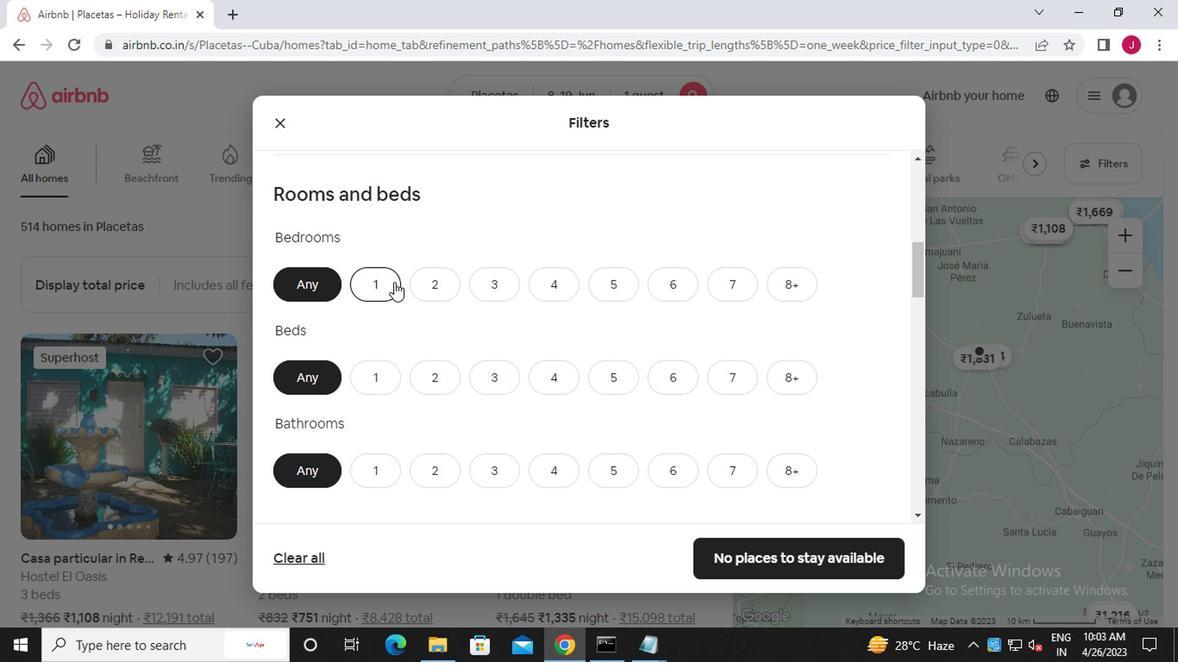 
Action: Mouse moved to (374, 376)
Screenshot: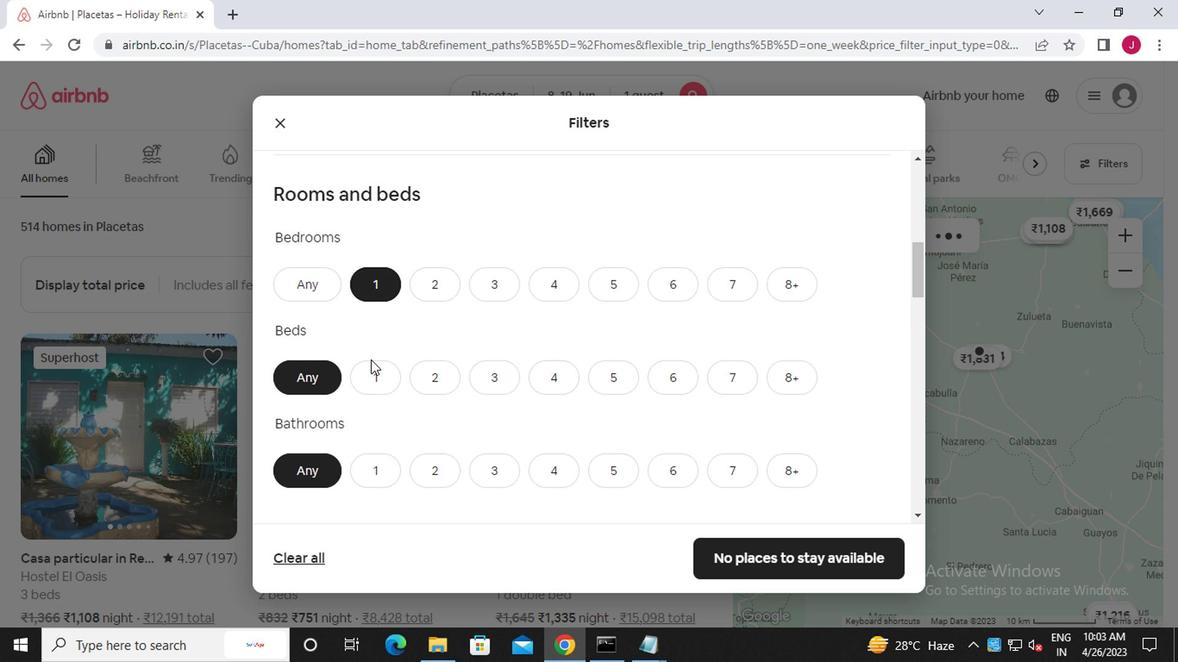 
Action: Mouse pressed left at (374, 376)
Screenshot: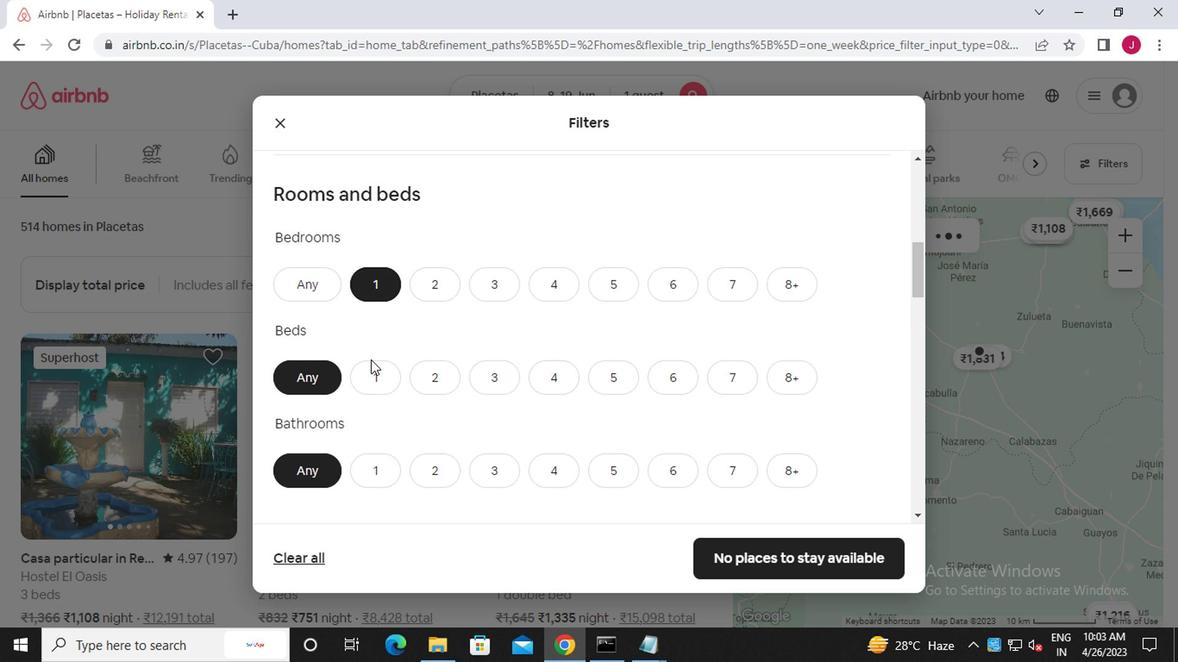 
Action: Mouse moved to (384, 473)
Screenshot: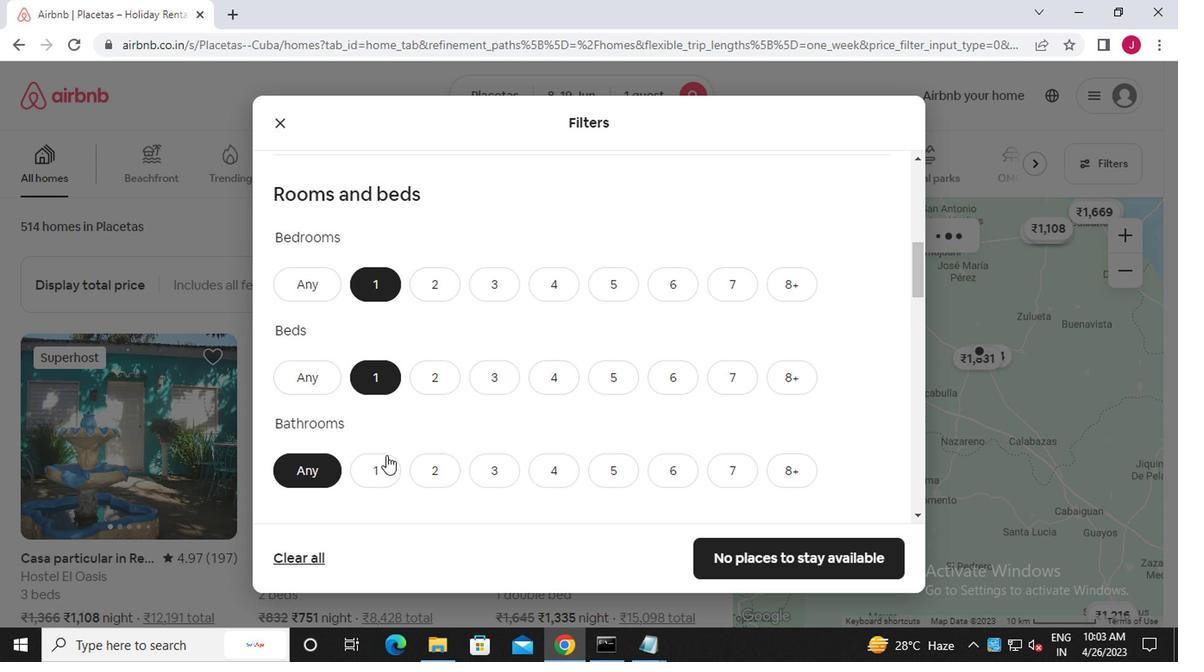 
Action: Mouse pressed left at (384, 473)
Screenshot: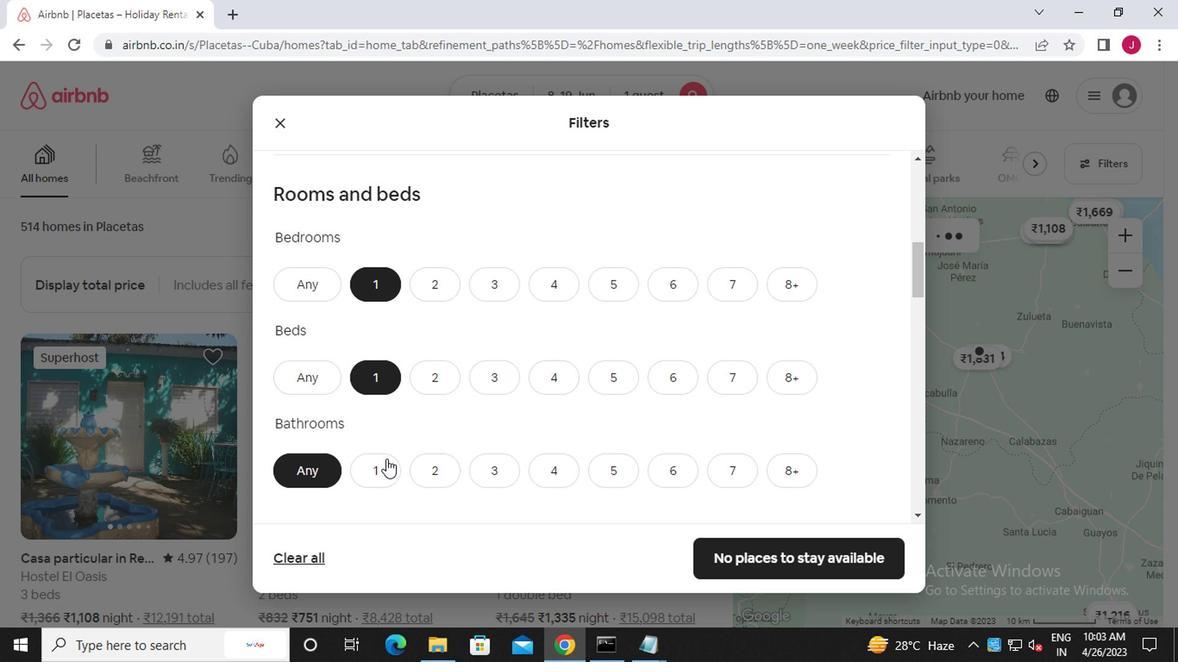 
Action: Mouse moved to (380, 471)
Screenshot: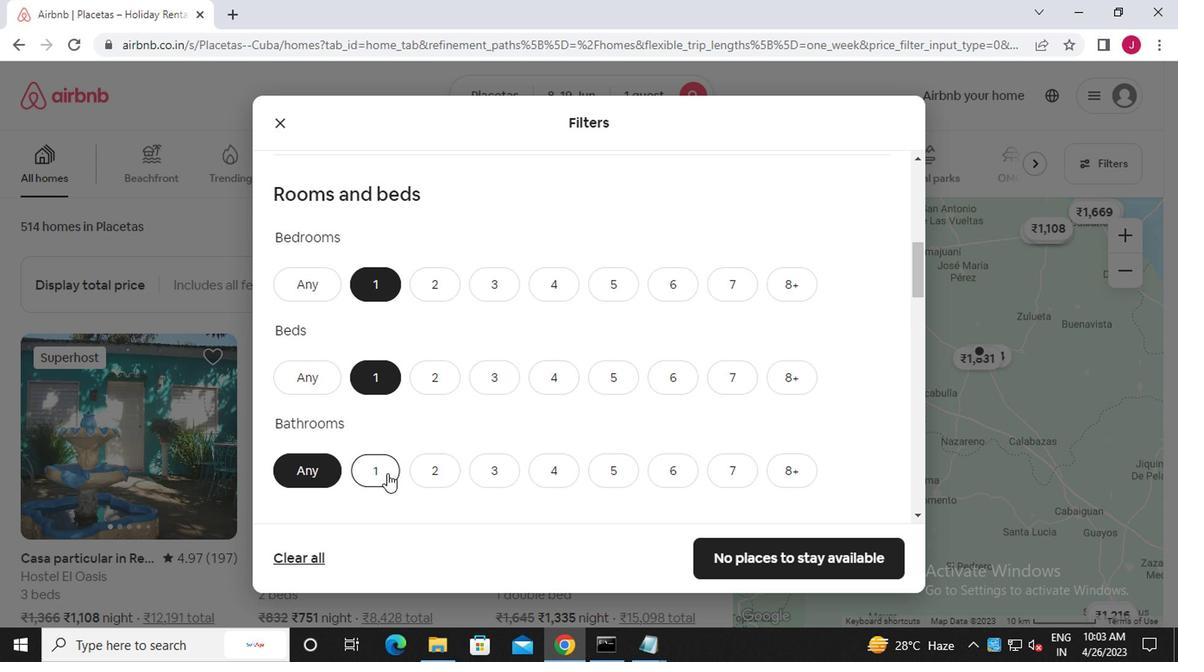 
Action: Mouse scrolled (380, 470) with delta (0, 0)
Screenshot: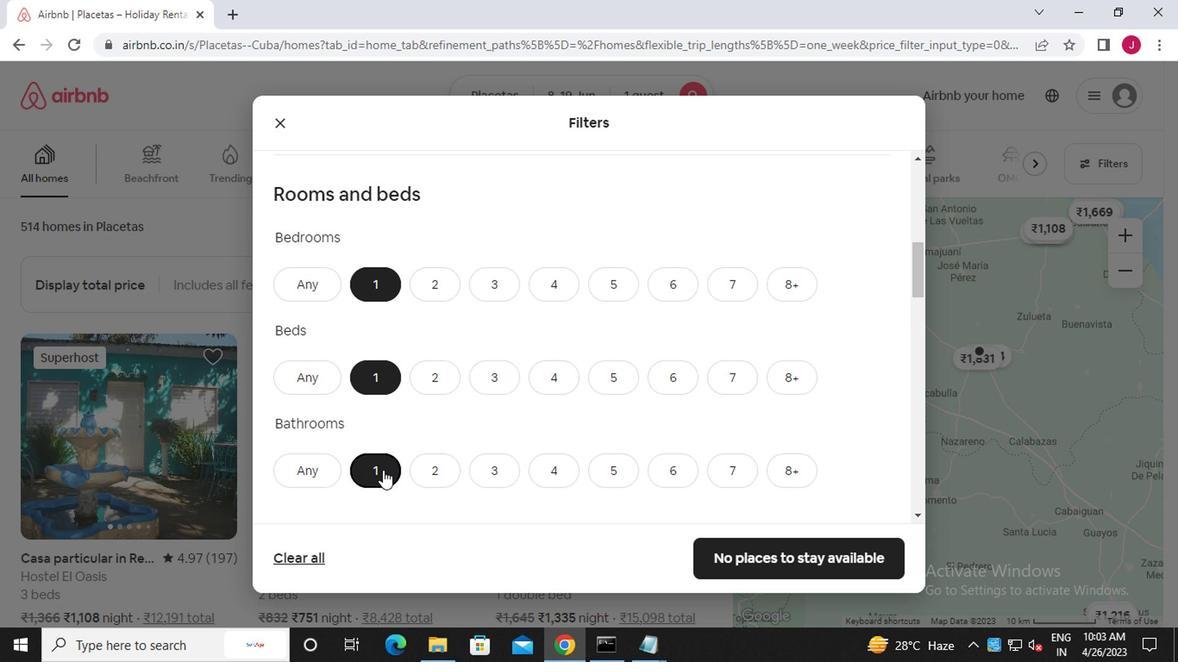 
Action: Mouse scrolled (380, 470) with delta (0, 0)
Screenshot: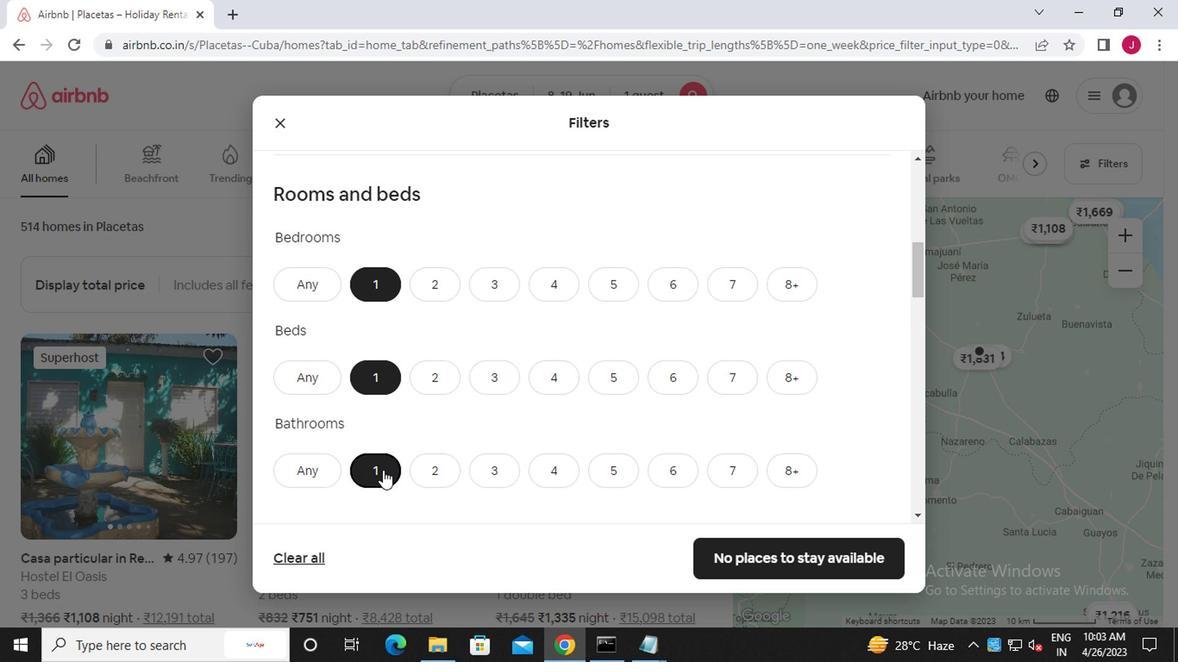
Action: Mouse scrolled (380, 470) with delta (0, 0)
Screenshot: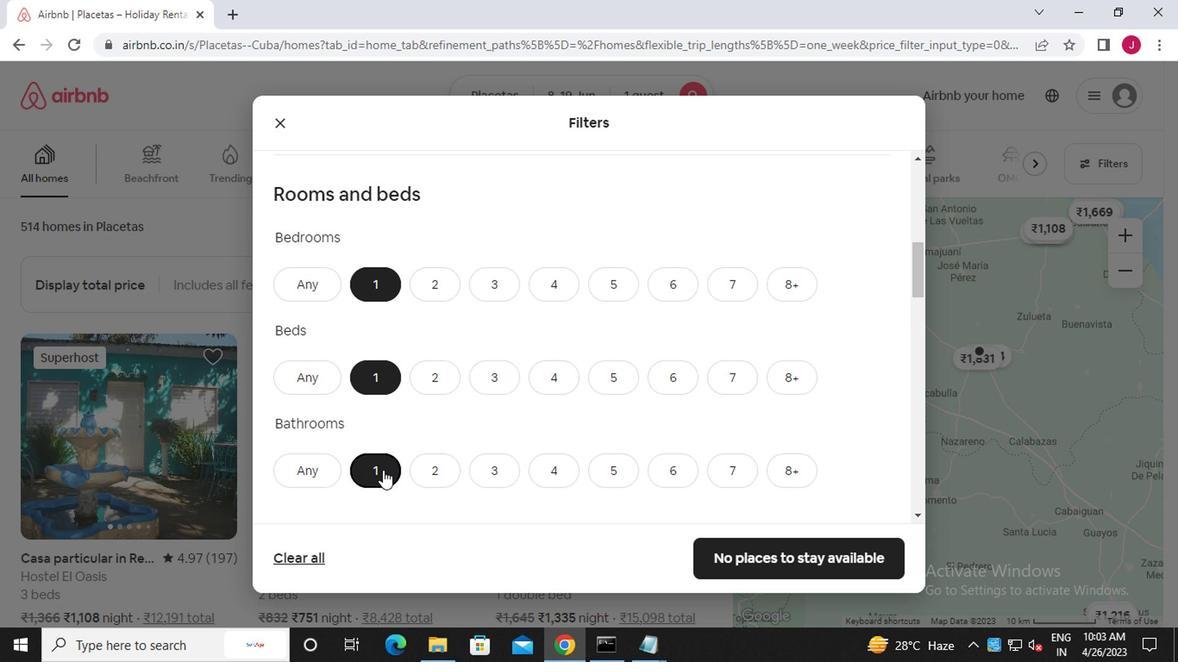 
Action: Mouse moved to (306, 410)
Screenshot: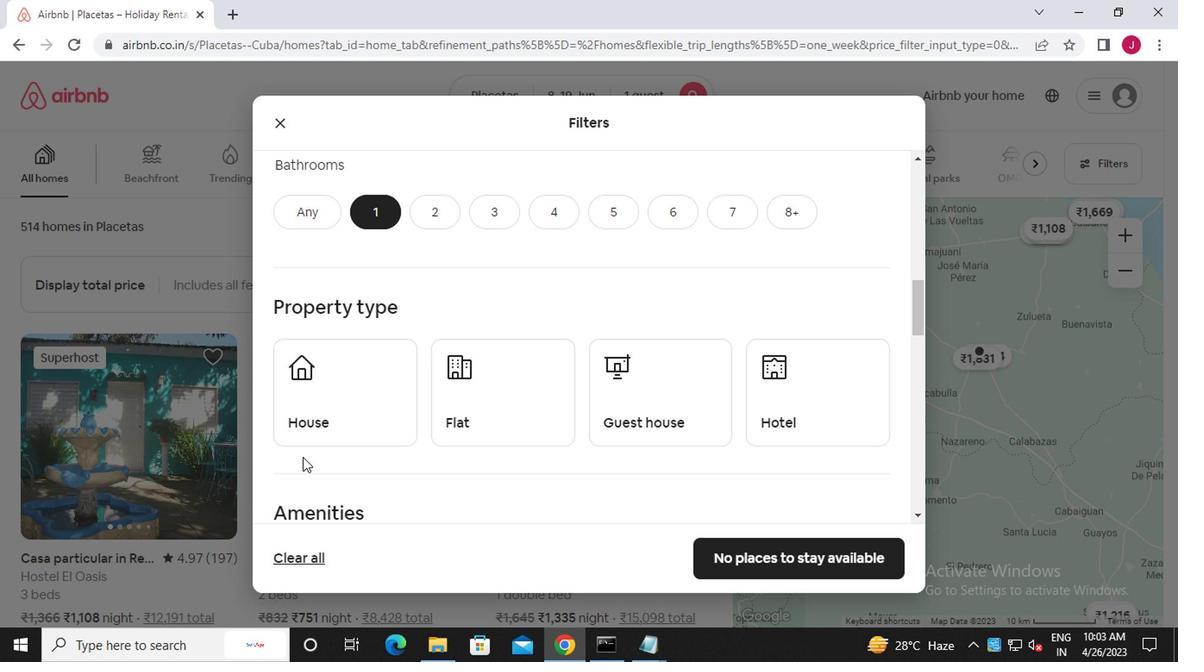 
Action: Mouse pressed left at (306, 410)
Screenshot: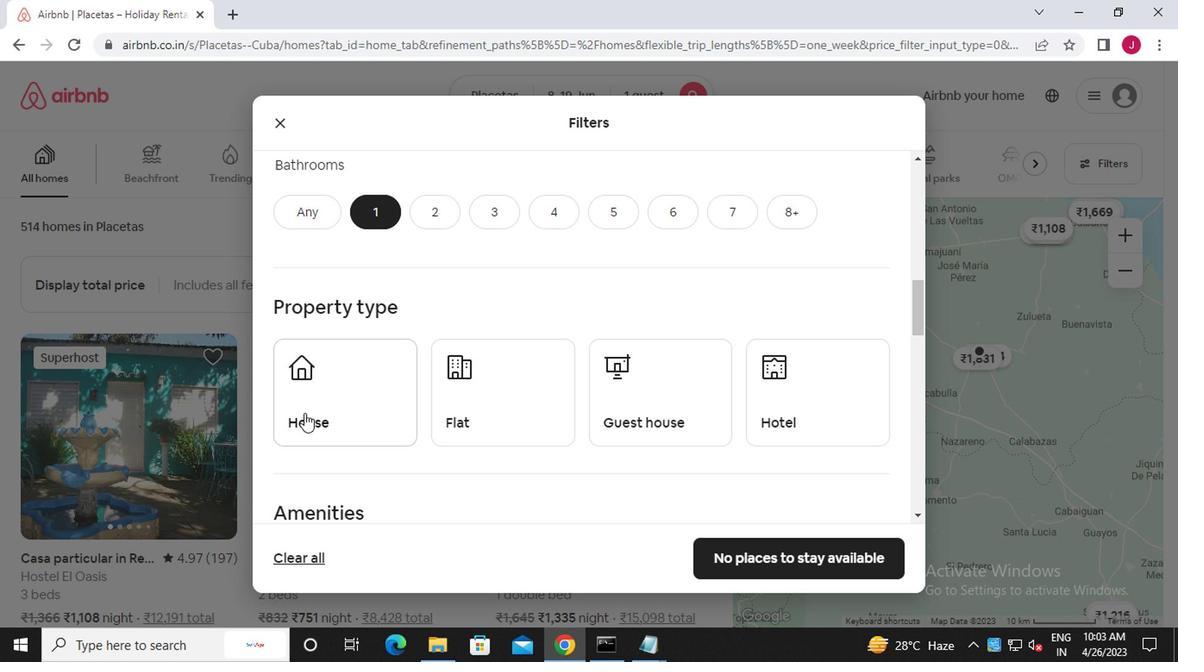 
Action: Mouse moved to (450, 408)
Screenshot: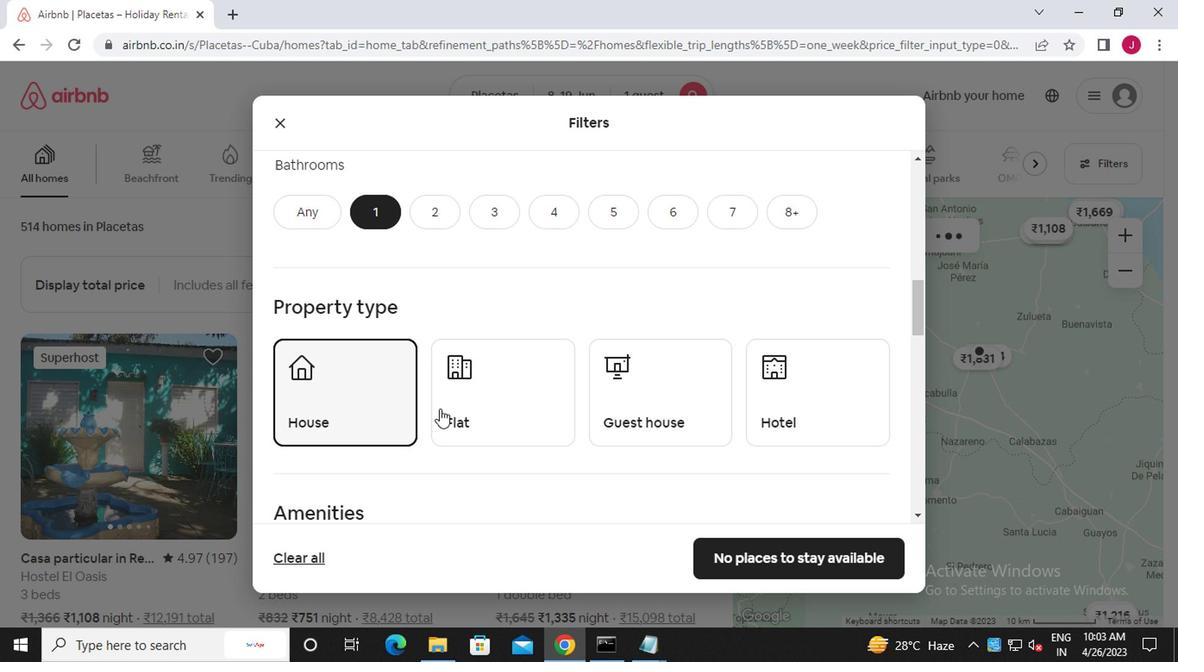 
Action: Mouse pressed left at (450, 408)
Screenshot: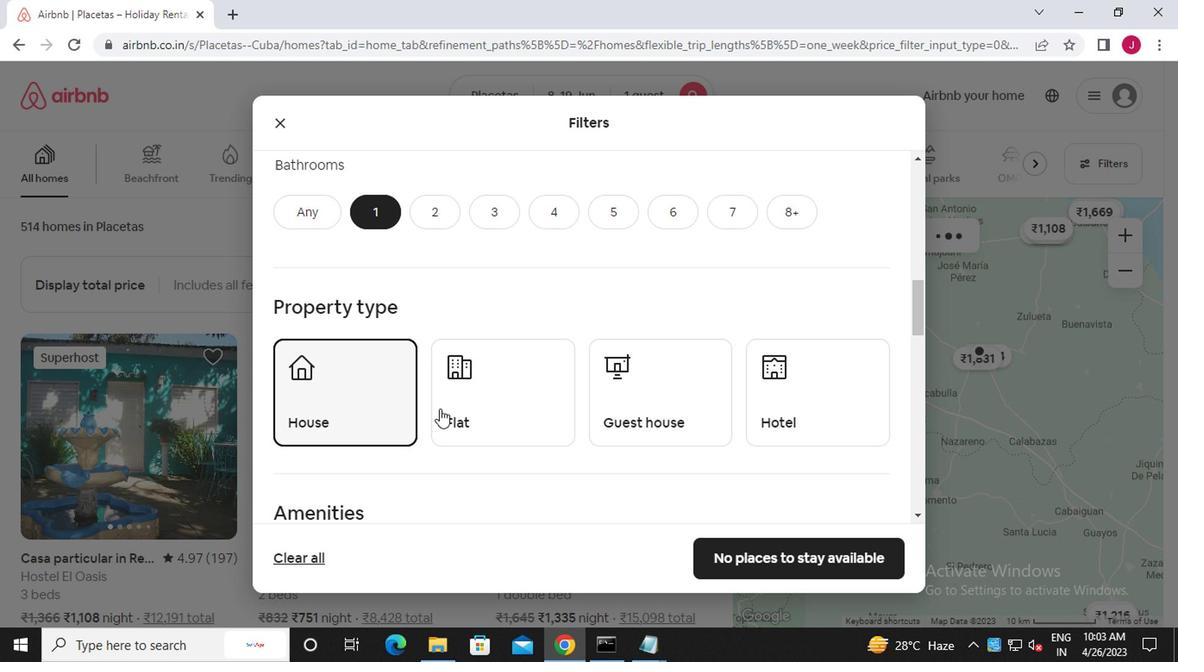 
Action: Mouse moved to (608, 417)
Screenshot: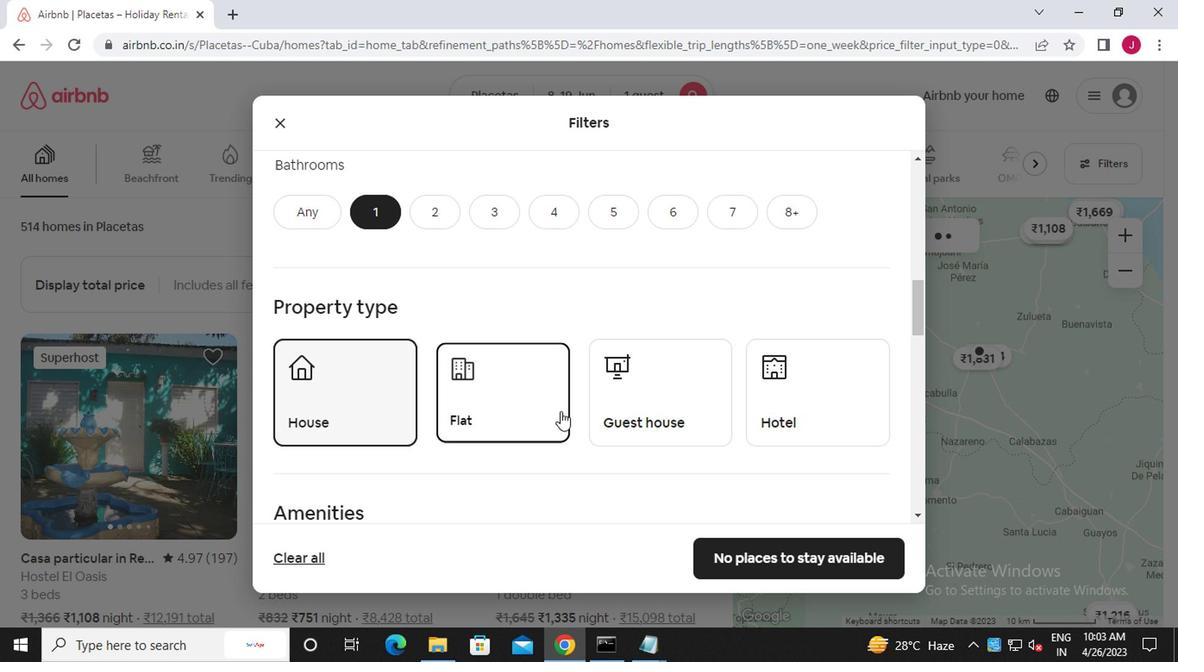 
Action: Mouse pressed left at (608, 417)
Screenshot: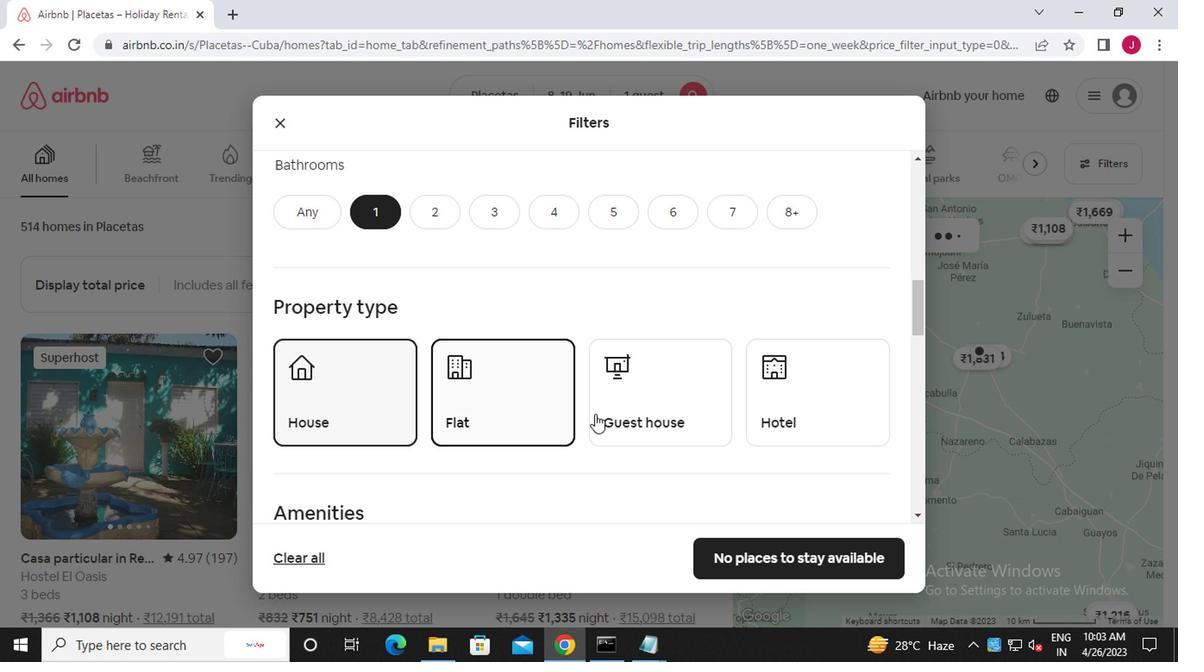 
Action: Mouse moved to (764, 411)
Screenshot: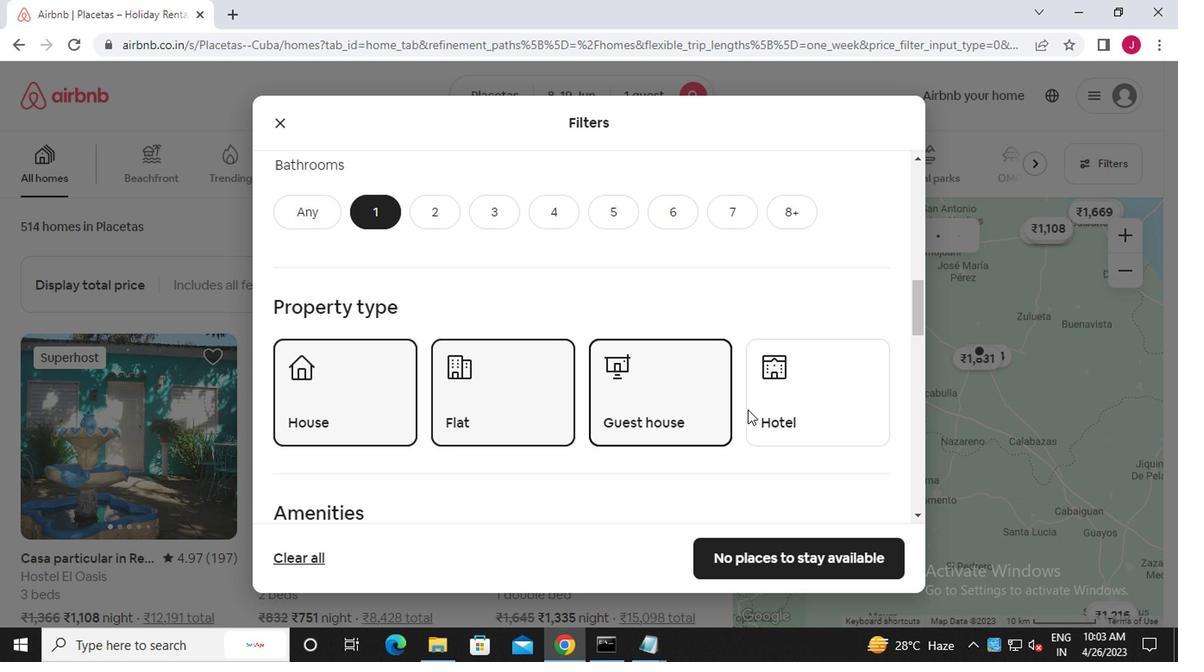 
Action: Mouse pressed left at (764, 411)
Screenshot: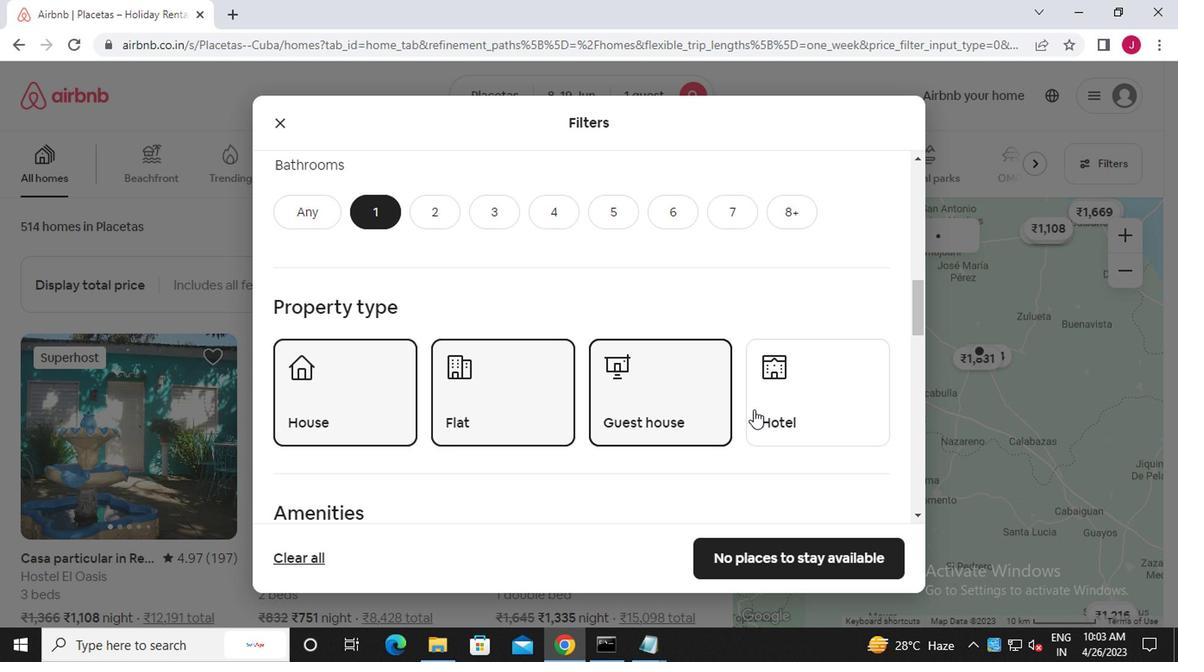 
Action: Mouse moved to (754, 417)
Screenshot: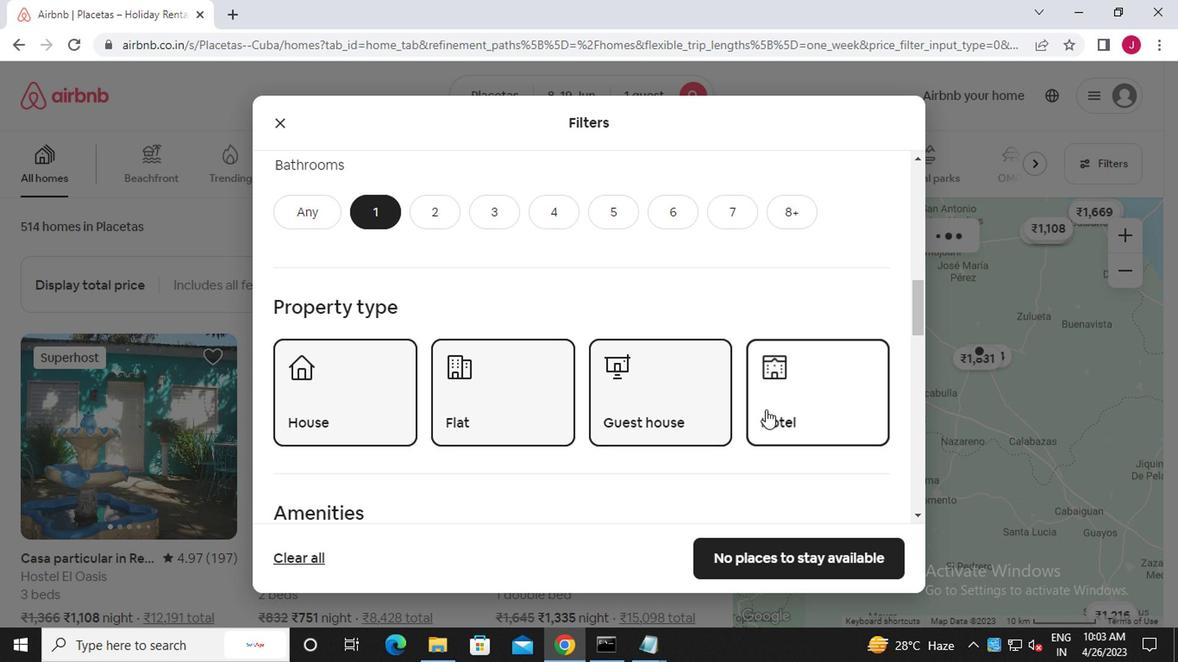 
Action: Mouse scrolled (754, 417) with delta (0, 0)
Screenshot: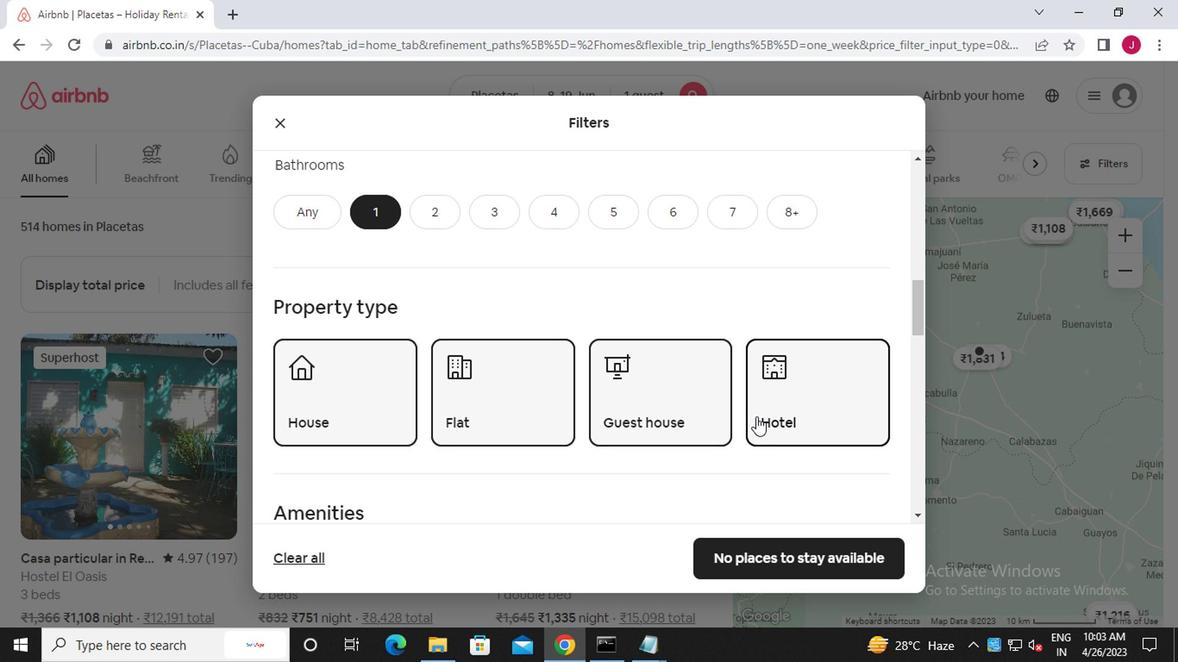 
Action: Mouse scrolled (754, 417) with delta (0, 0)
Screenshot: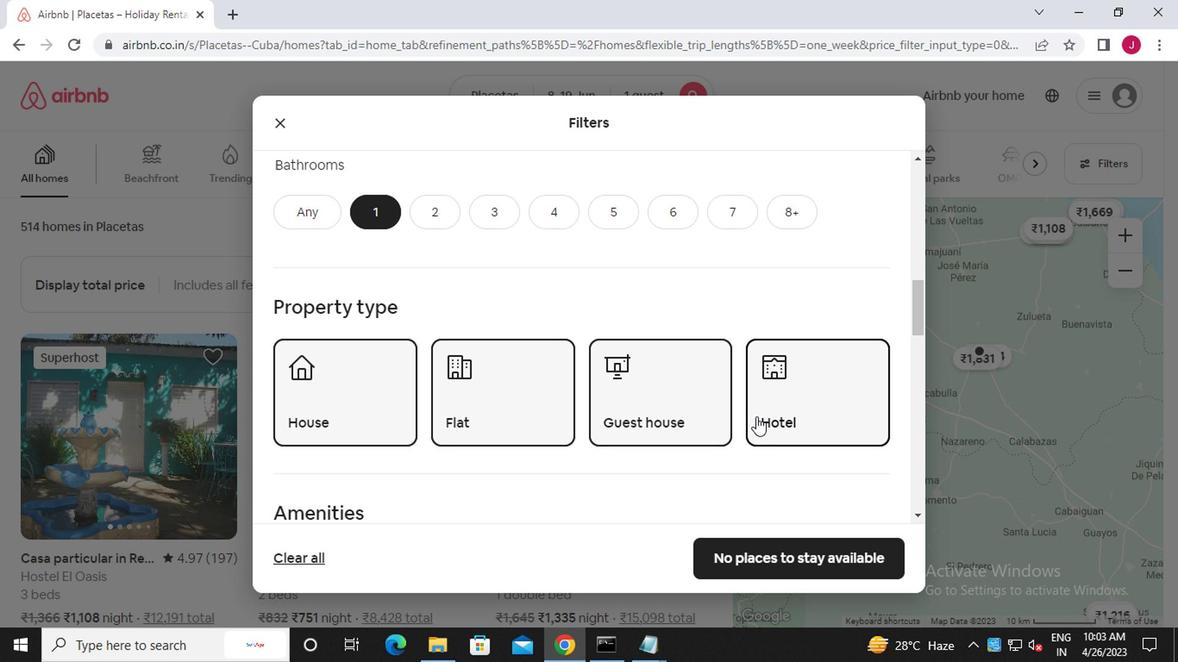 
Action: Mouse scrolled (754, 417) with delta (0, 0)
Screenshot: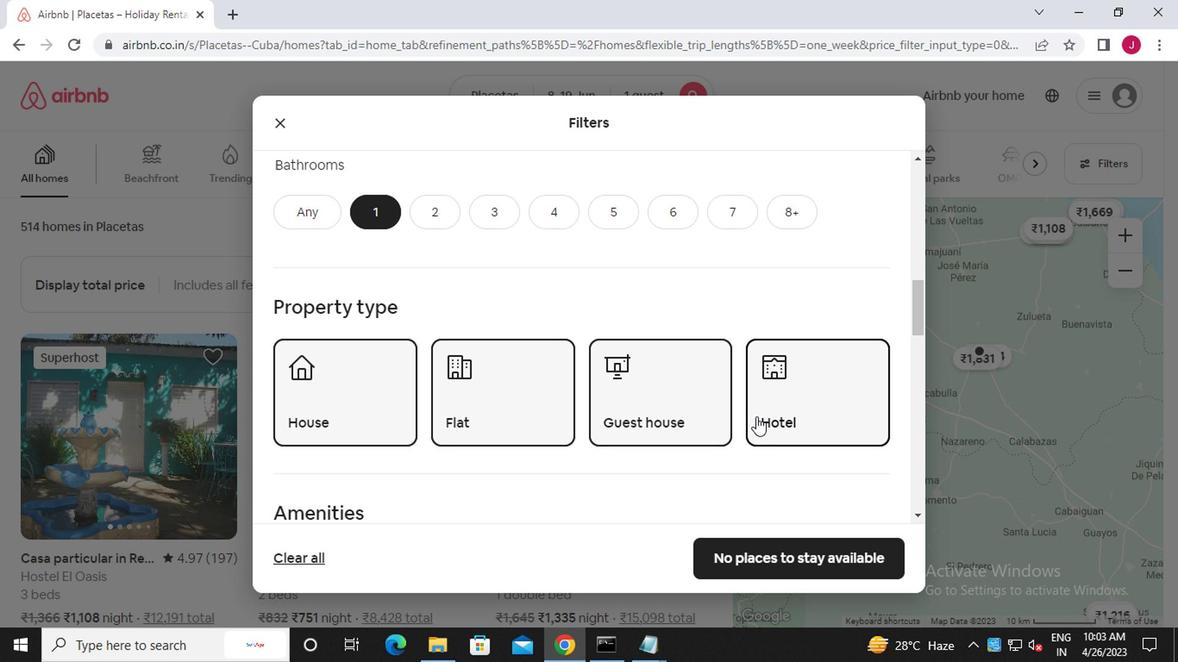 
Action: Mouse scrolled (754, 417) with delta (0, 0)
Screenshot: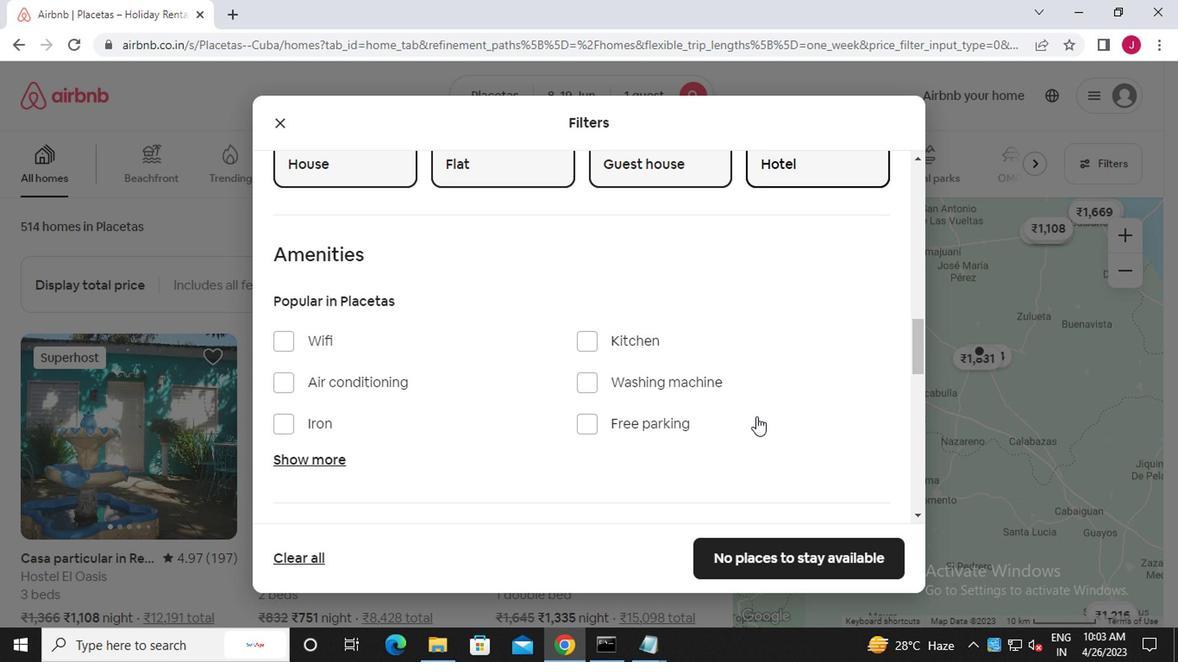 
Action: Mouse scrolled (754, 417) with delta (0, 0)
Screenshot: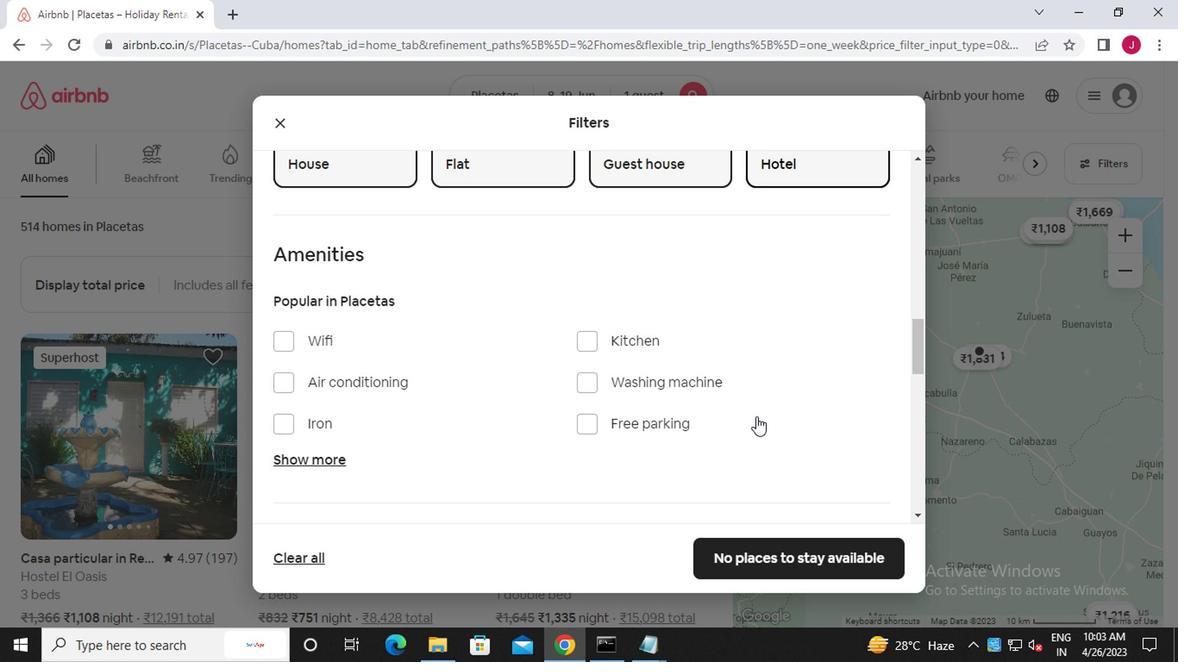 
Action: Mouse scrolled (754, 417) with delta (0, 0)
Screenshot: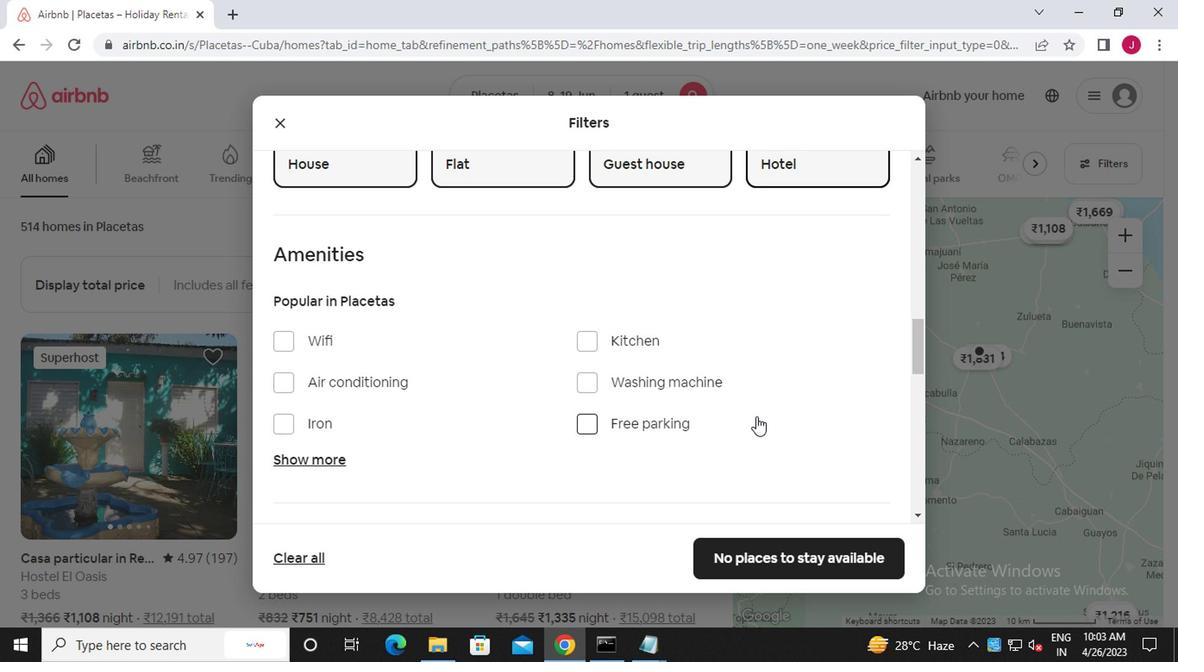 
Action: Mouse moved to (865, 406)
Screenshot: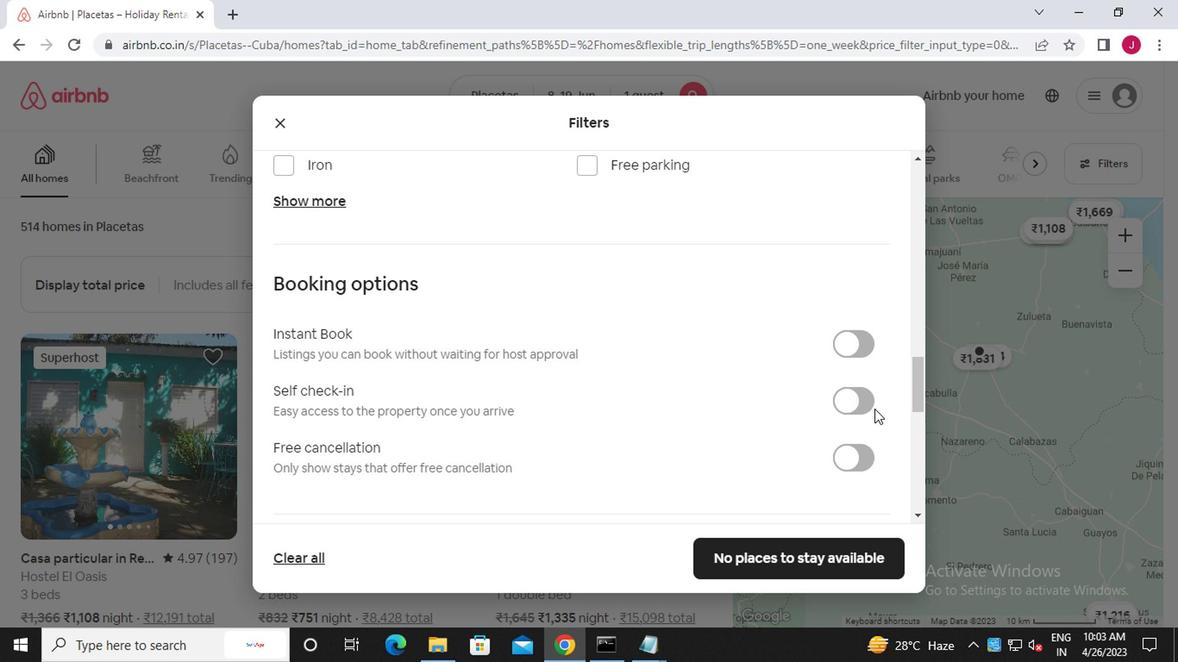 
Action: Mouse pressed left at (865, 406)
Screenshot: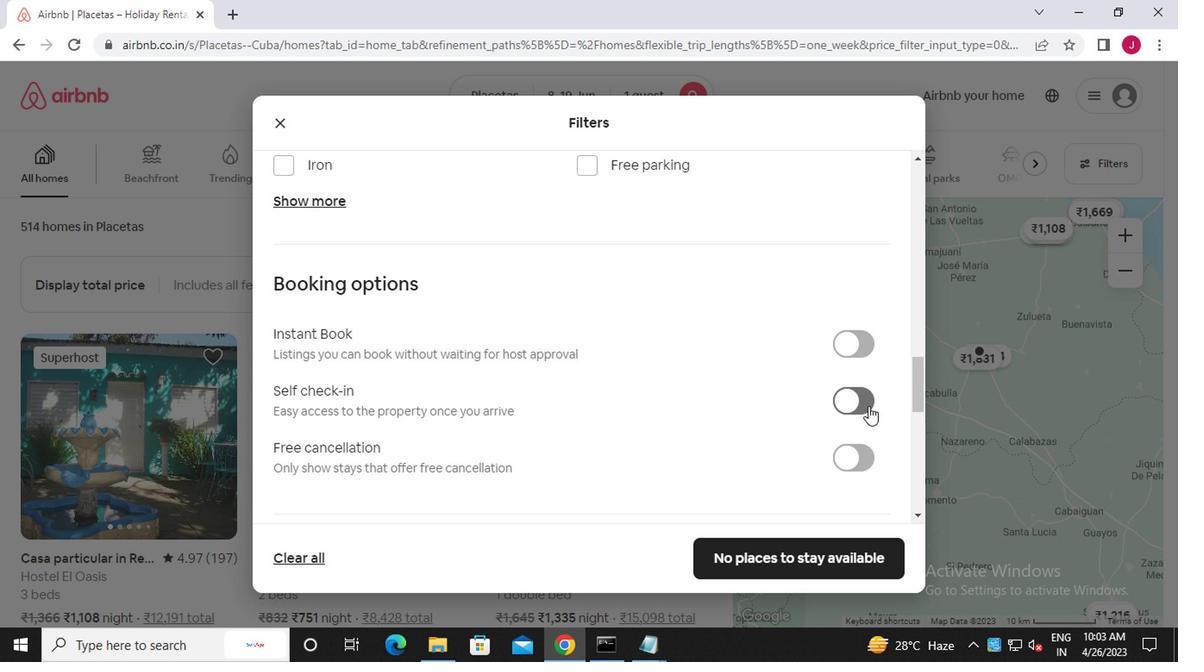 
Action: Mouse moved to (748, 414)
Screenshot: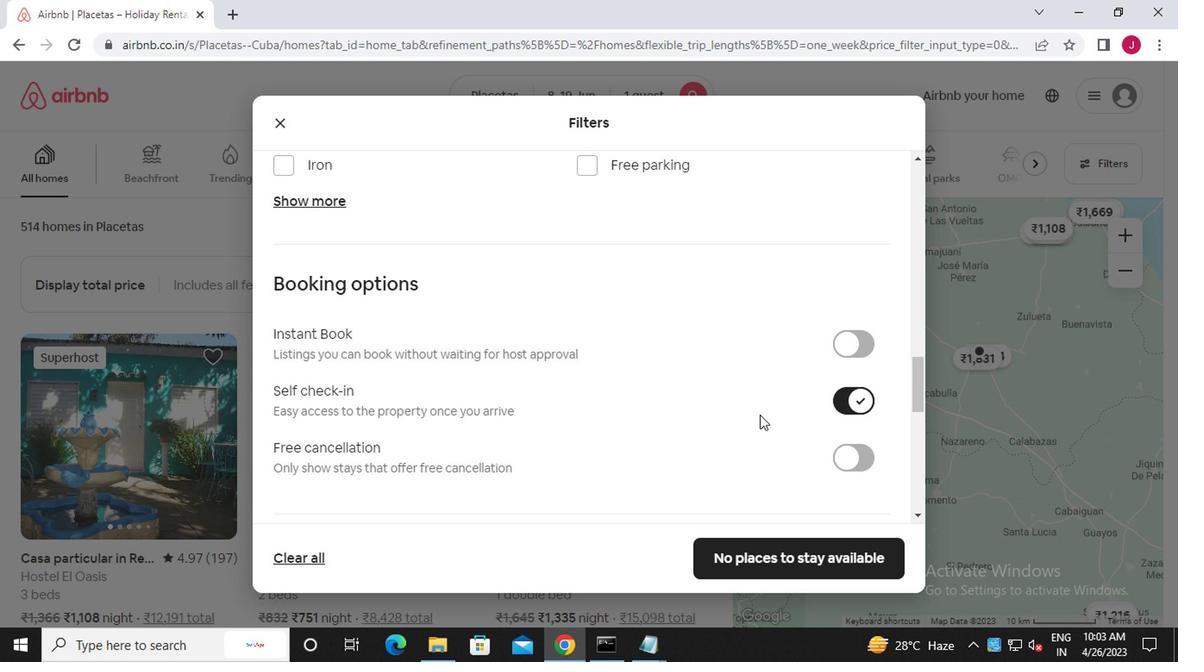 
Action: Mouse scrolled (748, 413) with delta (0, -1)
Screenshot: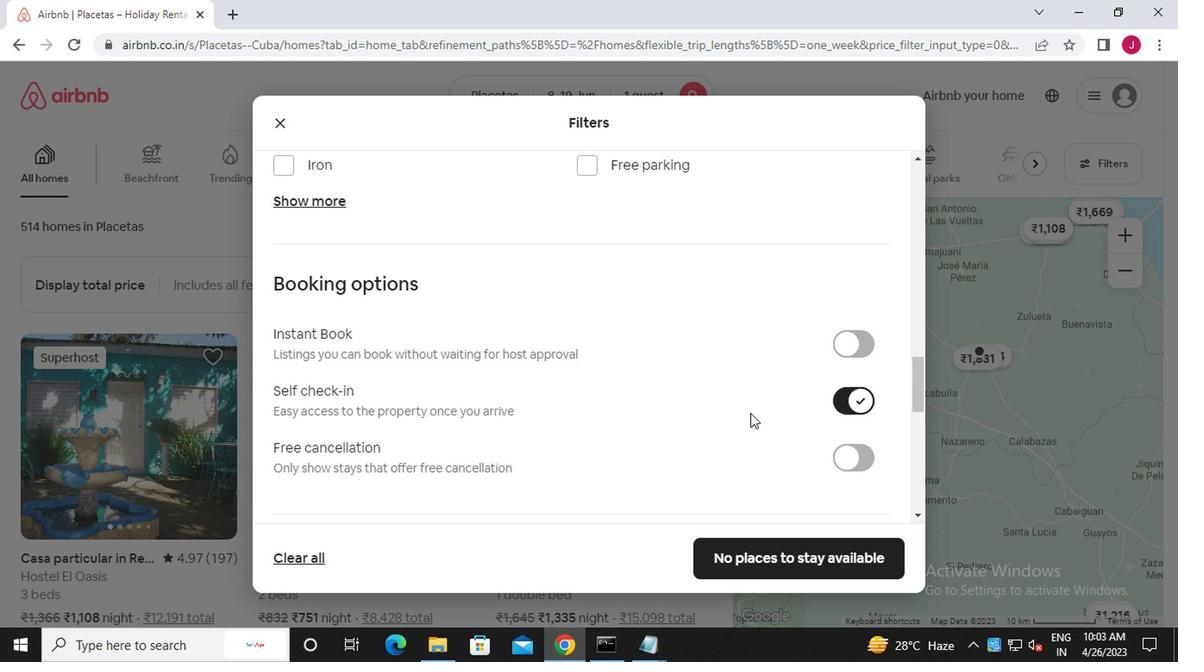 
Action: Mouse scrolled (748, 413) with delta (0, -1)
Screenshot: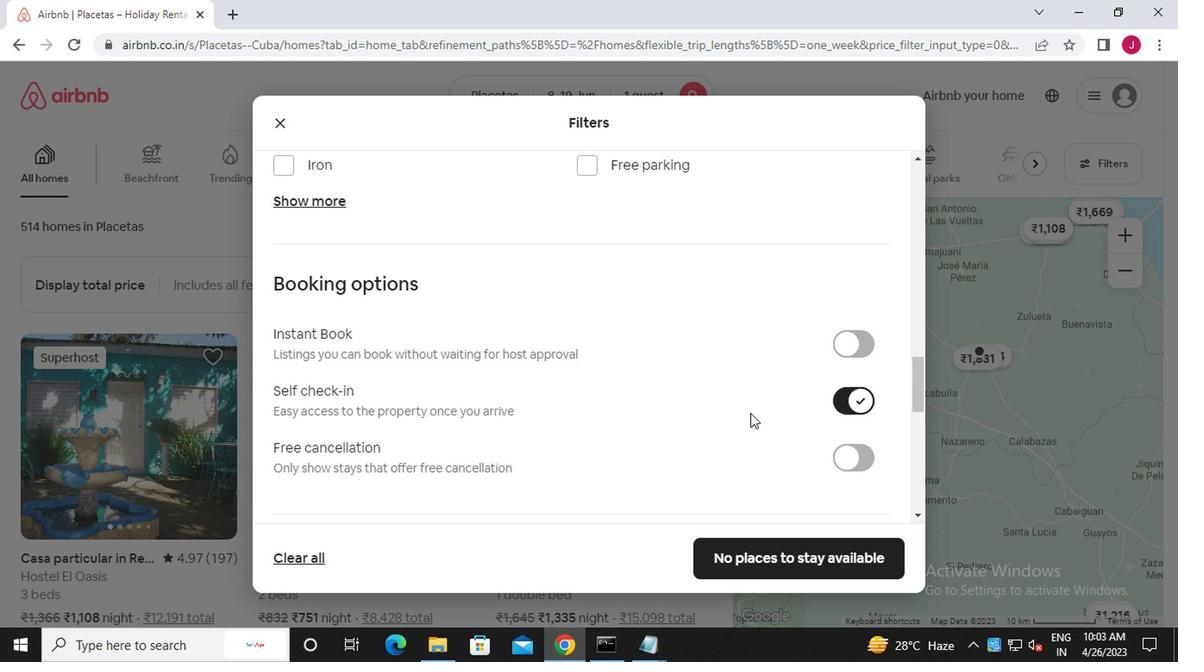 
Action: Mouse scrolled (748, 413) with delta (0, -1)
Screenshot: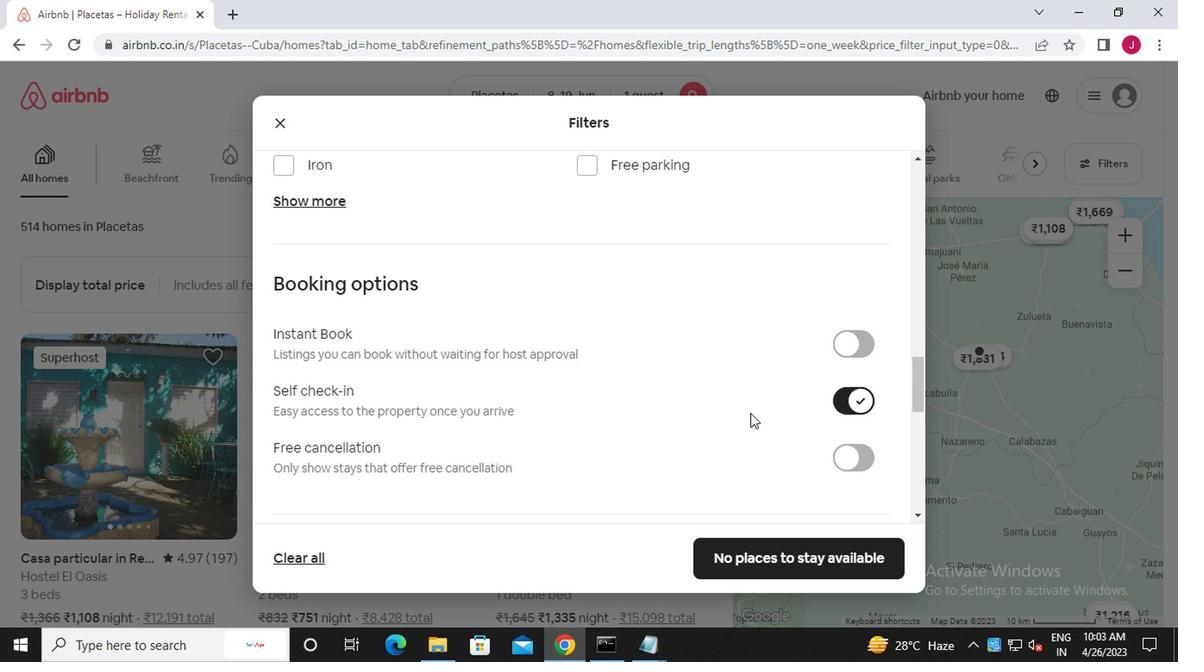 
Action: Mouse scrolled (748, 413) with delta (0, -1)
Screenshot: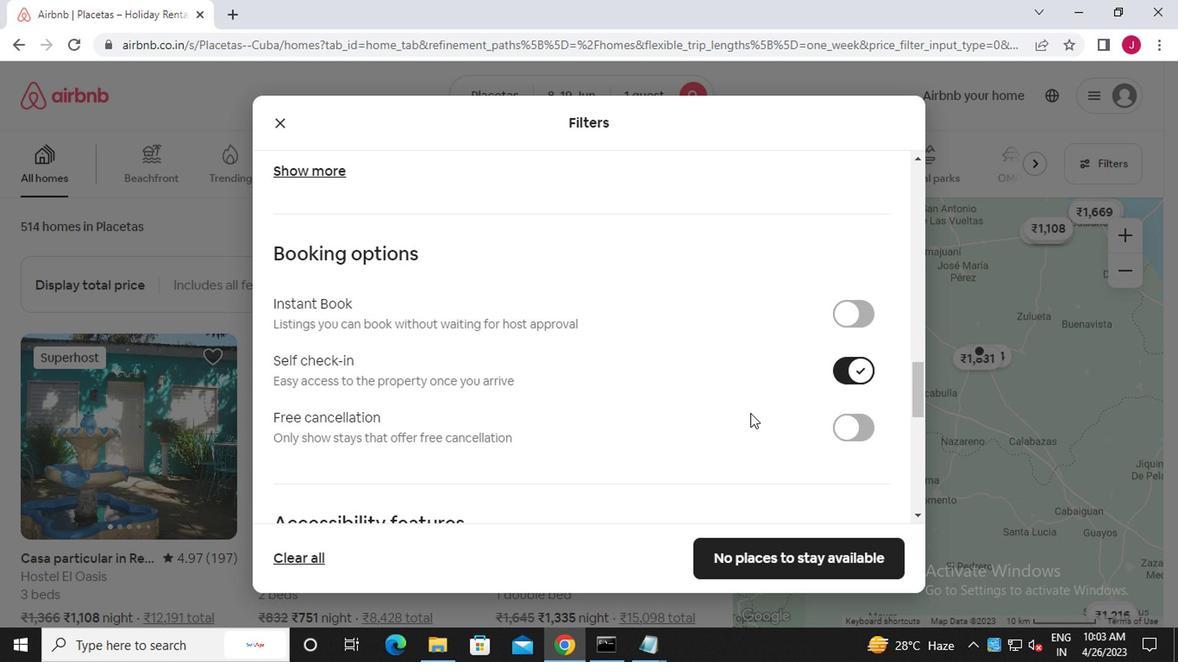 
Action: Mouse scrolled (748, 413) with delta (0, -1)
Screenshot: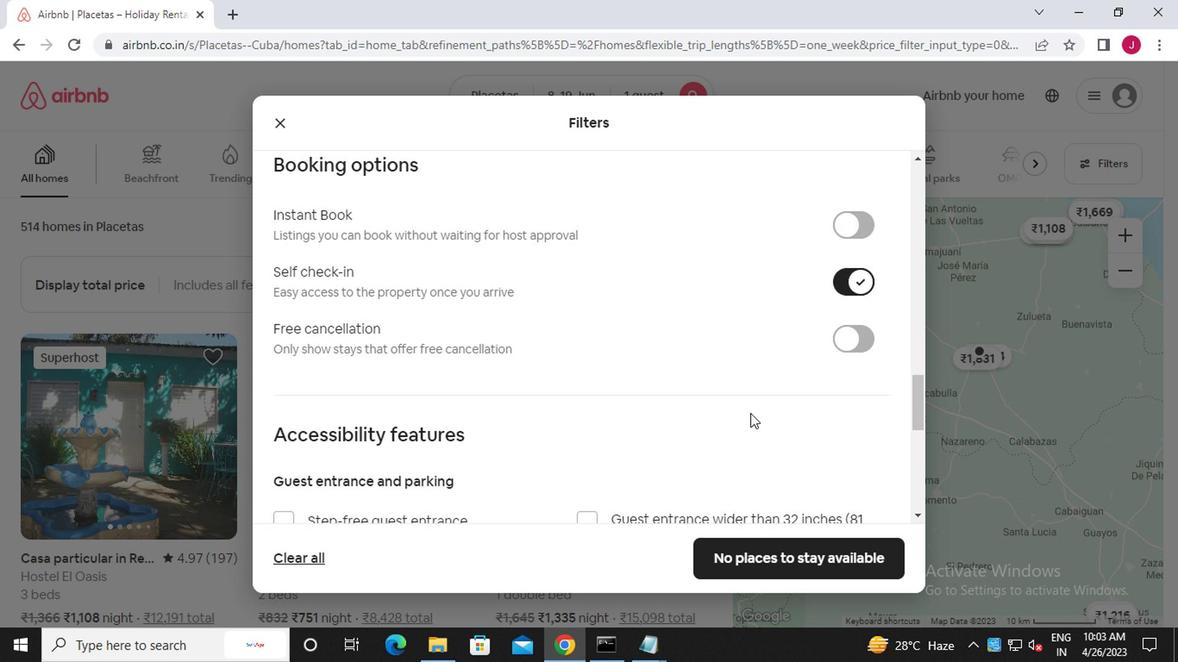 
Action: Mouse scrolled (748, 413) with delta (0, -1)
Screenshot: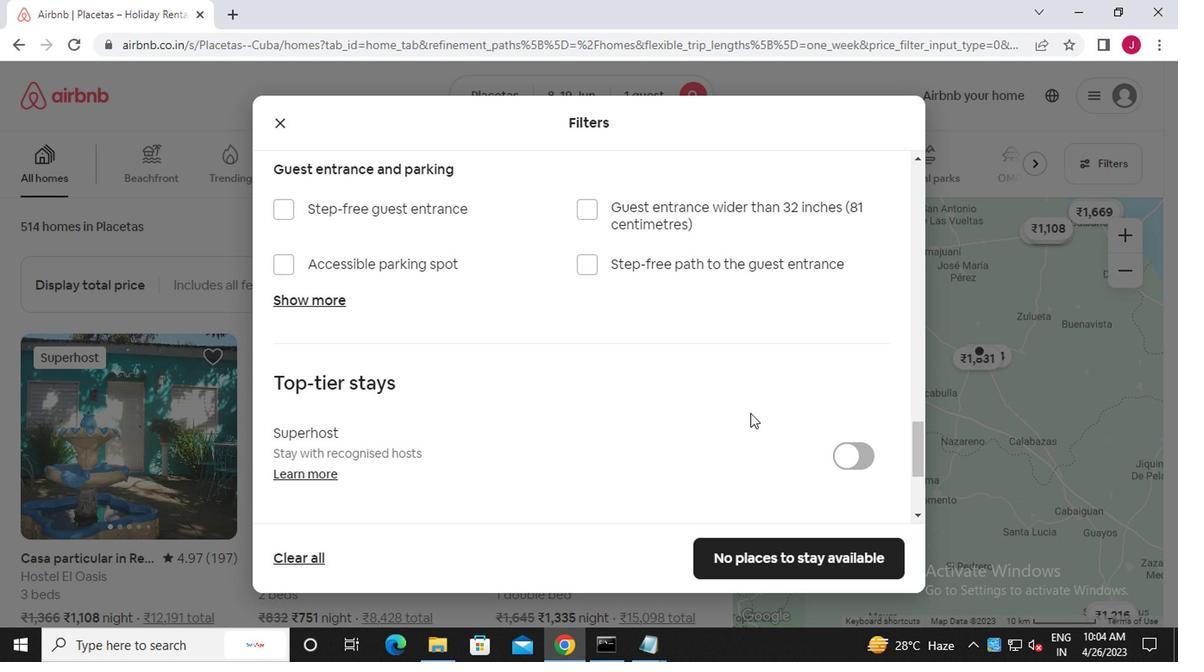 
Action: Mouse scrolled (748, 413) with delta (0, -1)
Screenshot: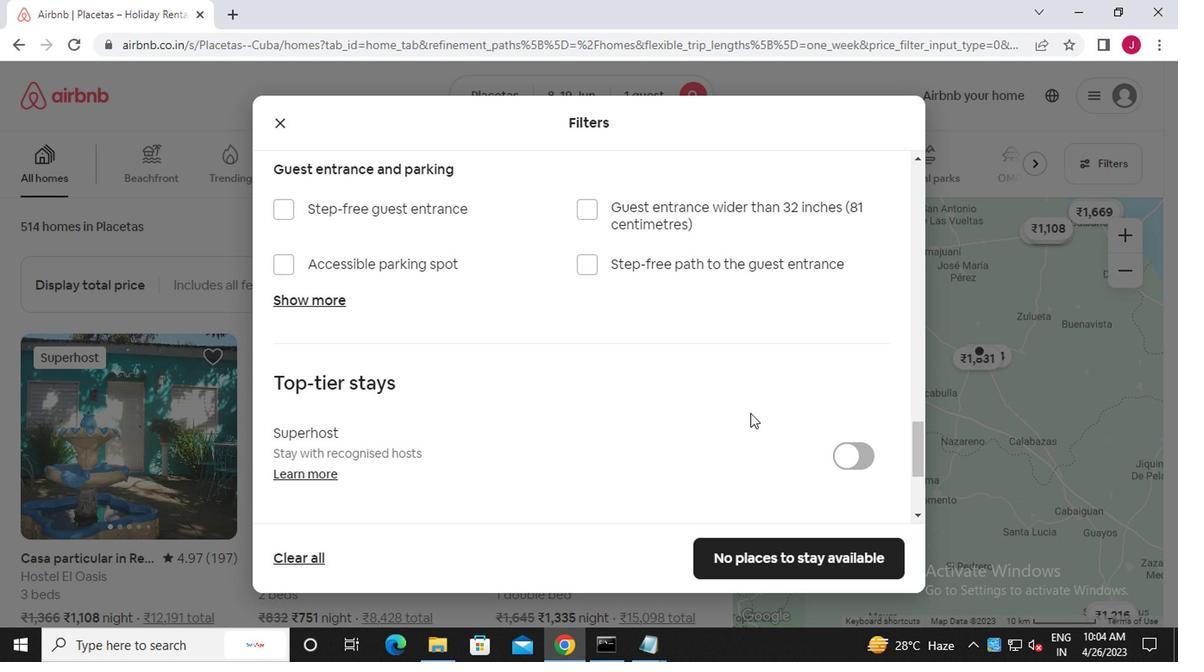 
Action: Mouse scrolled (748, 413) with delta (0, -1)
Screenshot: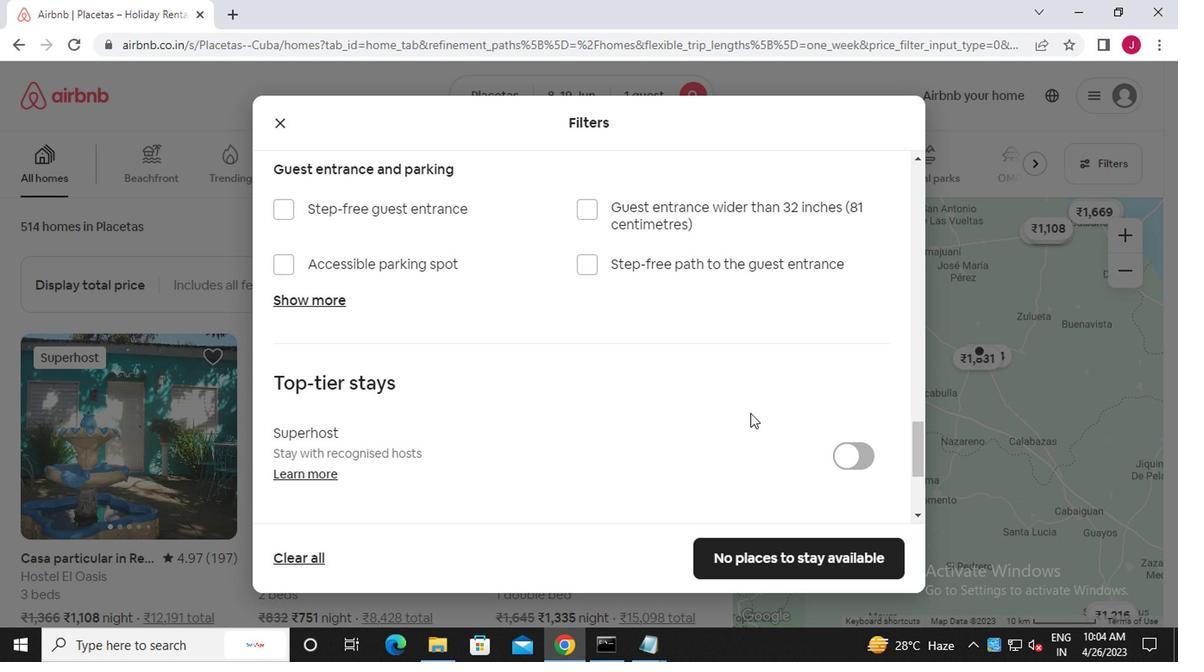 
Action: Mouse scrolled (748, 413) with delta (0, -1)
Screenshot: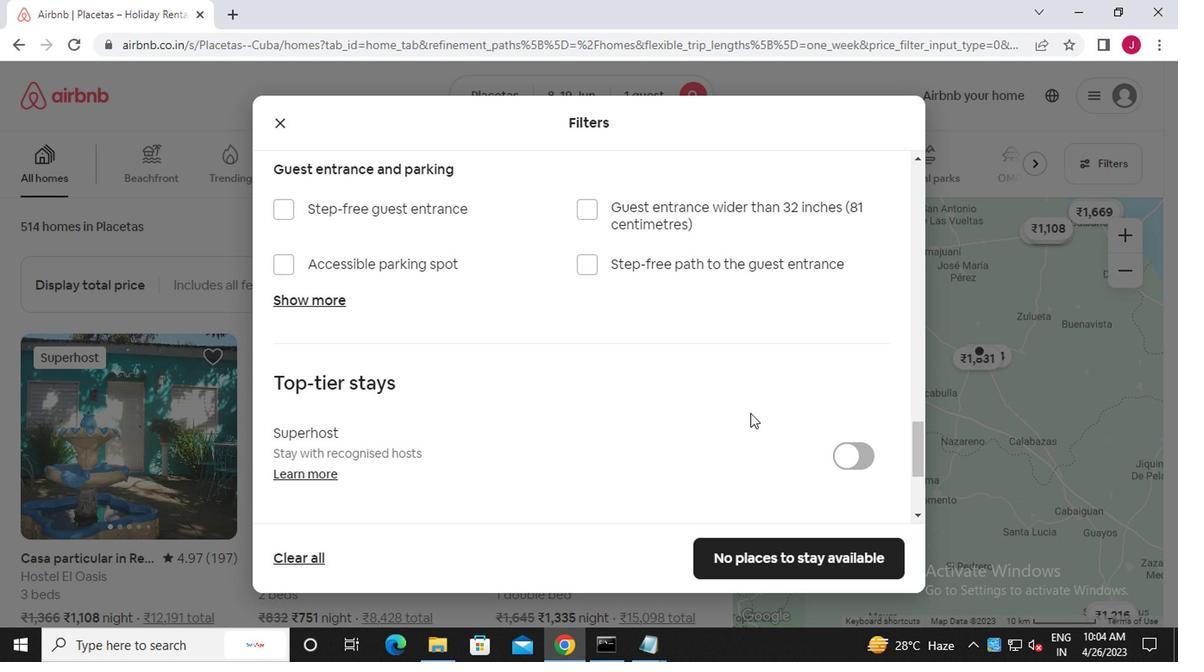 
Action: Mouse moved to (760, 557)
Screenshot: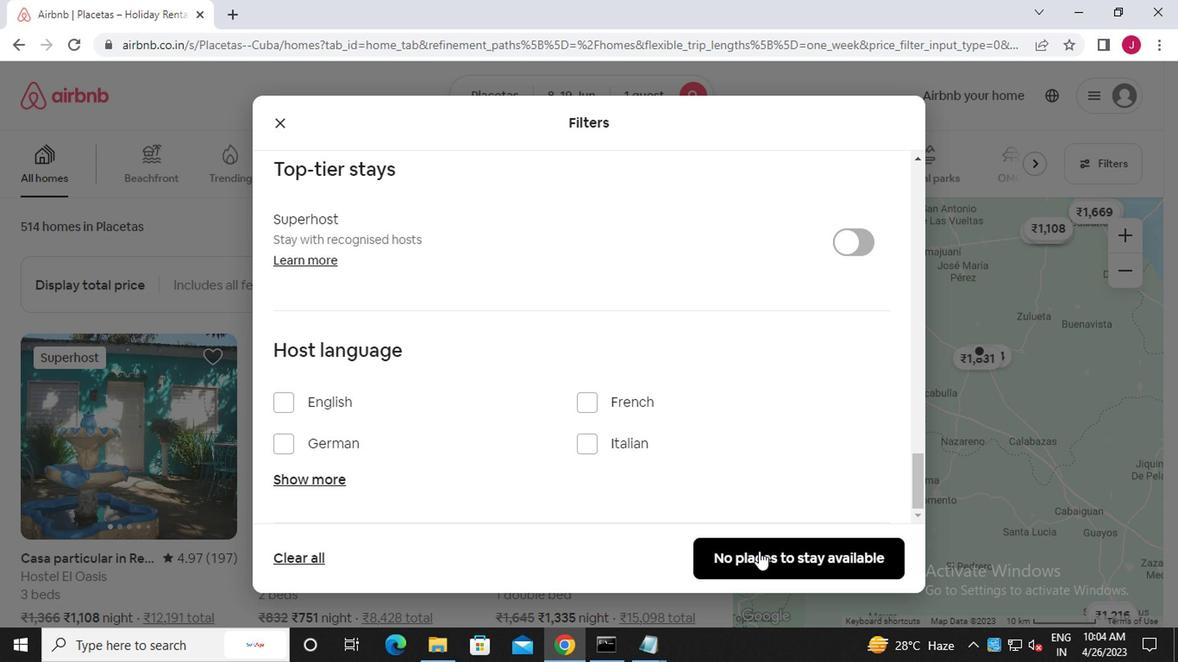 
Action: Mouse pressed left at (760, 557)
Screenshot: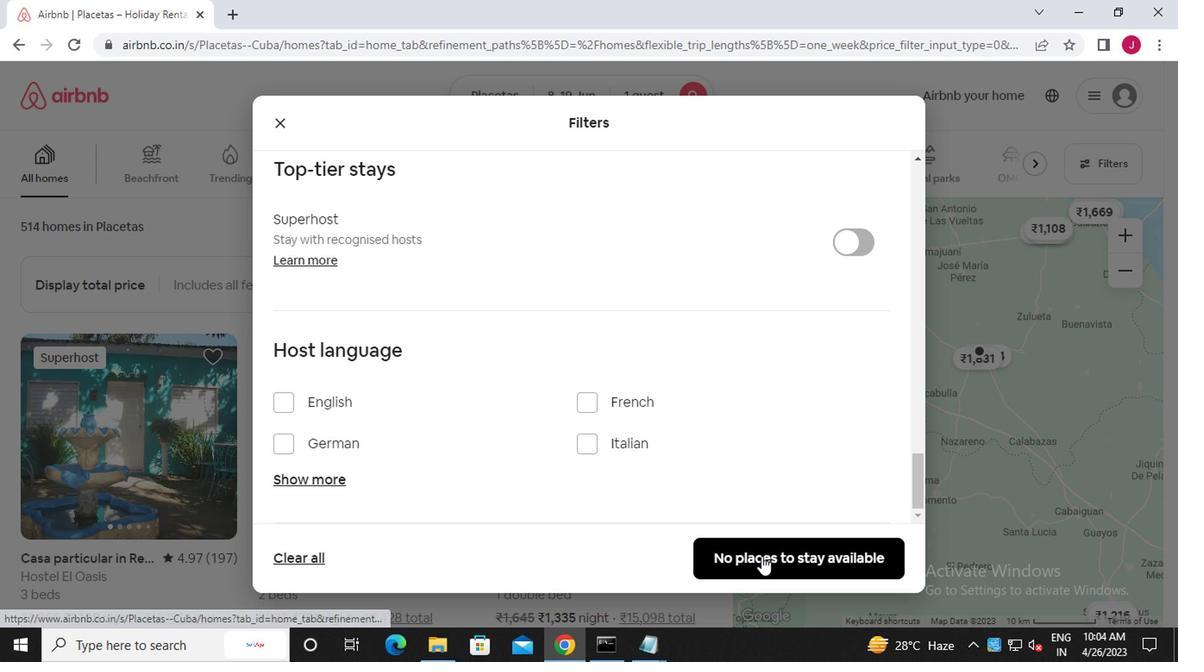 
Action: Mouse moved to (759, 556)
Screenshot: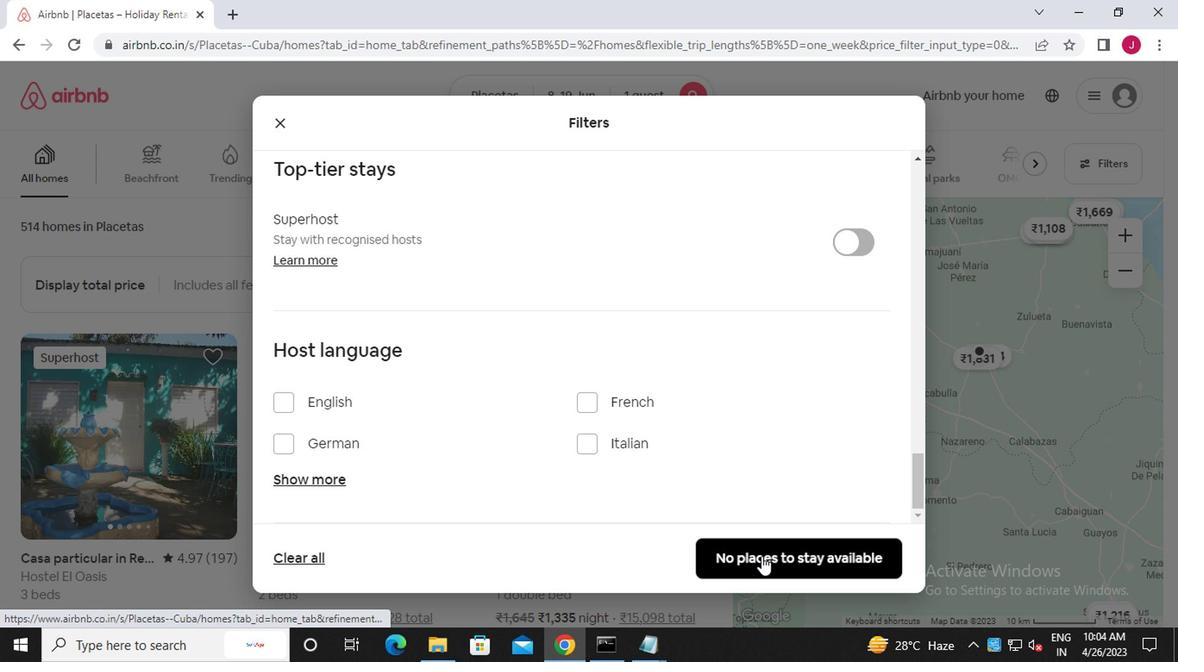 
